 Task: Find connections with filter location Chotila with filter topic #realestatewith filter profile language Spanish with filter current company Zscaler with filter school Kaziranga University with filter industry Retail Building Materials and Garden Equipment with filter service category AssistanceAdvertising with filter keywords title Massage Therapy
Action: Mouse moved to (508, 67)
Screenshot: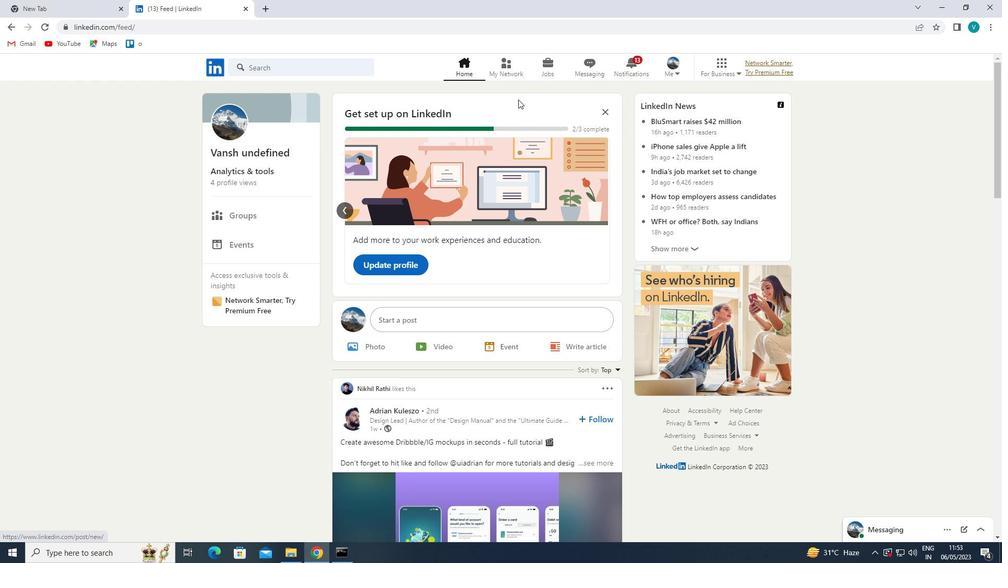 
Action: Mouse pressed left at (508, 67)
Screenshot: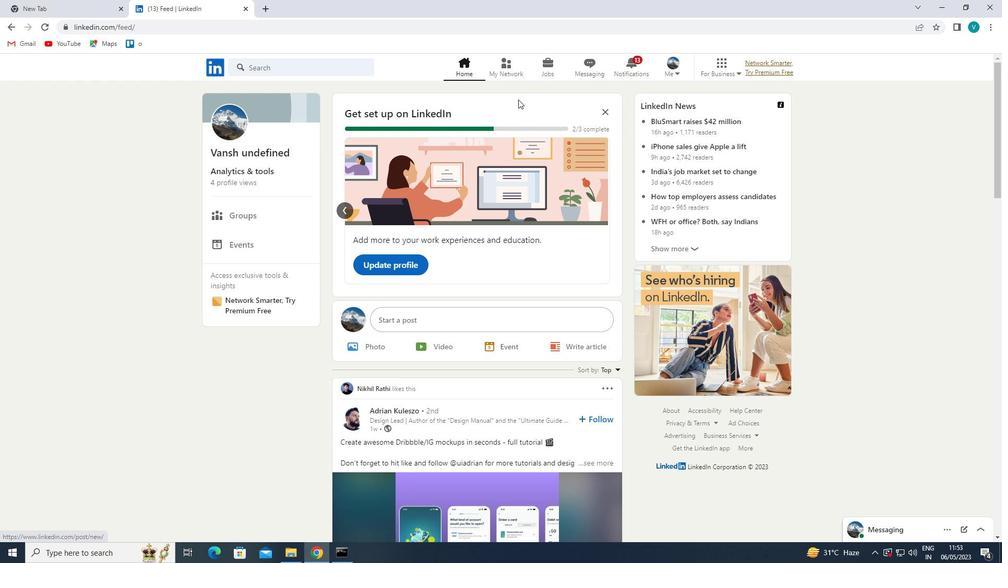 
Action: Mouse moved to (314, 115)
Screenshot: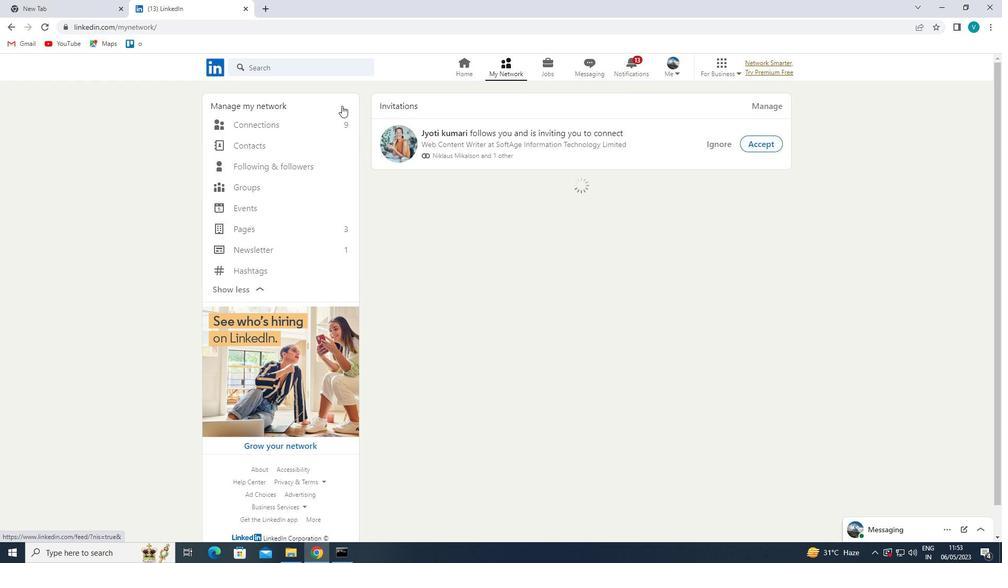 
Action: Mouse pressed left at (314, 115)
Screenshot: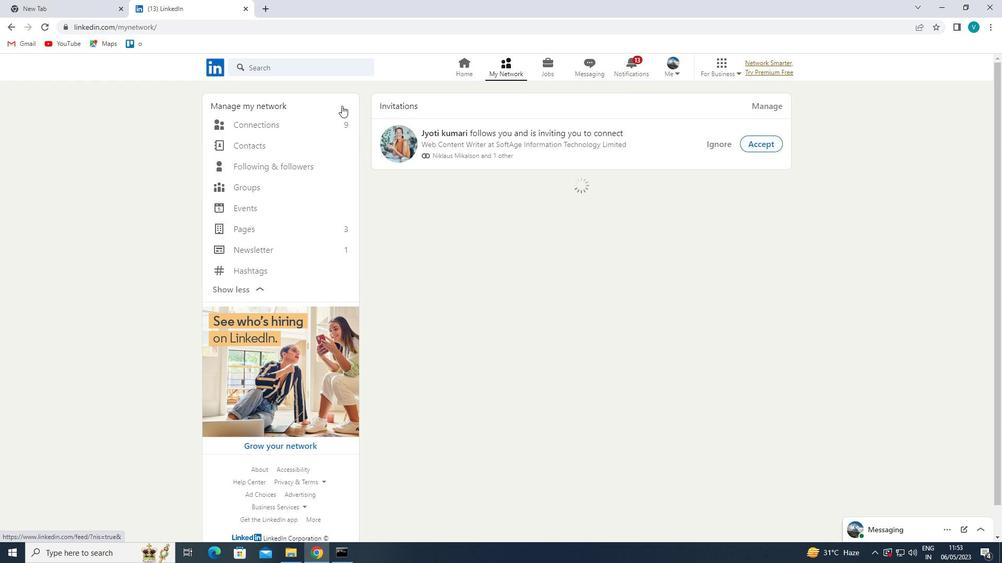 
Action: Mouse moved to (311, 117)
Screenshot: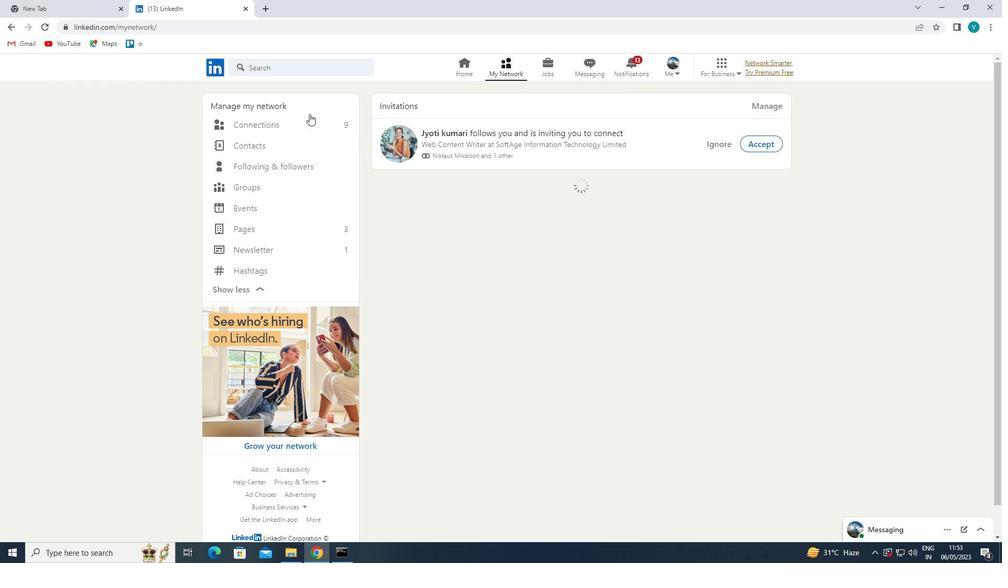 
Action: Mouse pressed left at (311, 117)
Screenshot: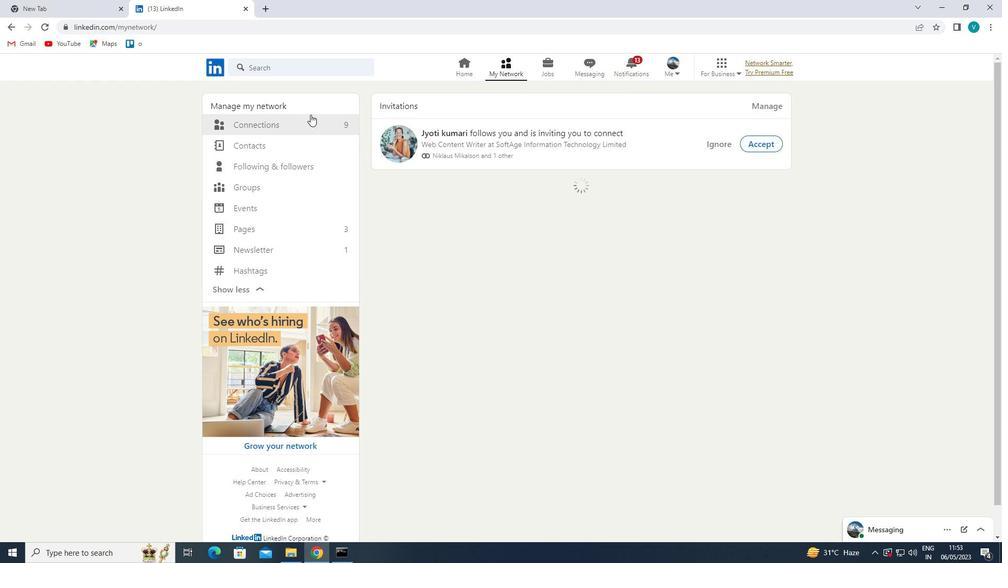 
Action: Mouse moved to (310, 119)
Screenshot: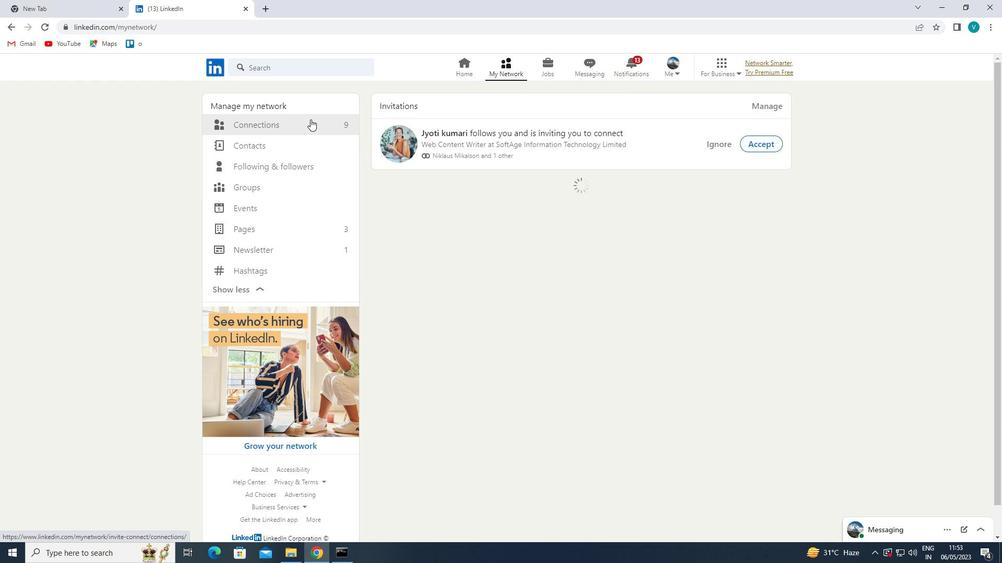 
Action: Mouse pressed left at (310, 119)
Screenshot: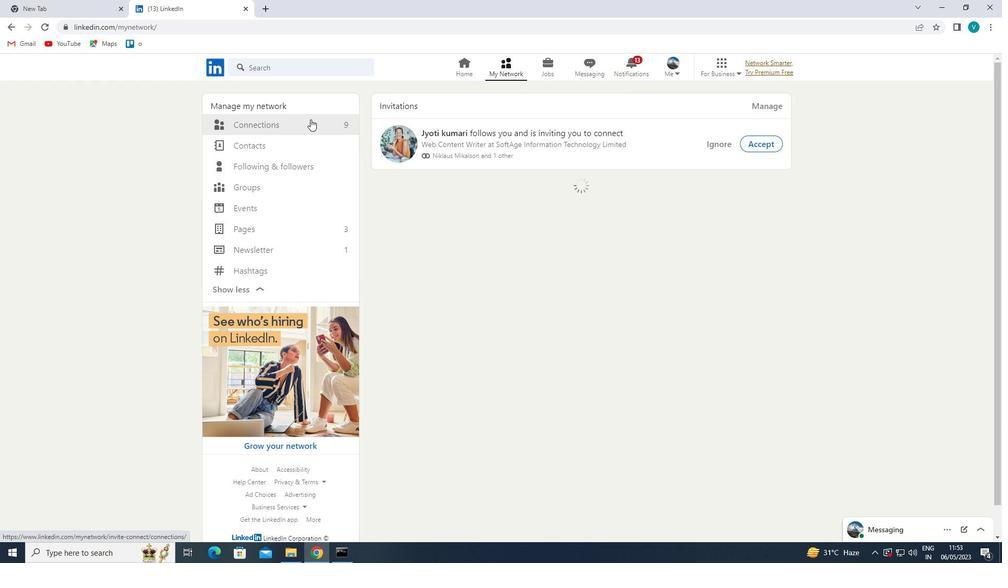 
Action: Mouse moved to (572, 127)
Screenshot: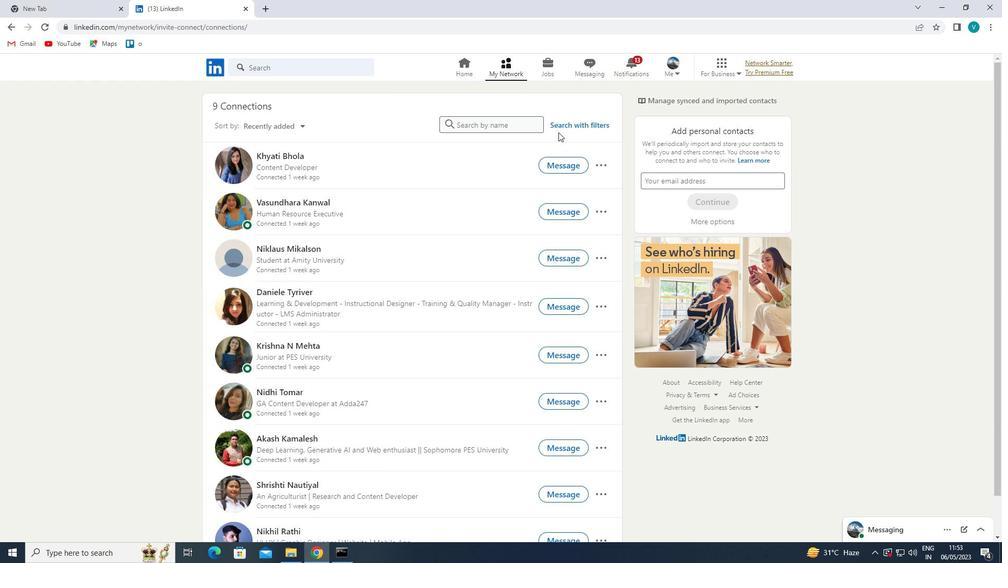 
Action: Mouse pressed left at (572, 127)
Screenshot: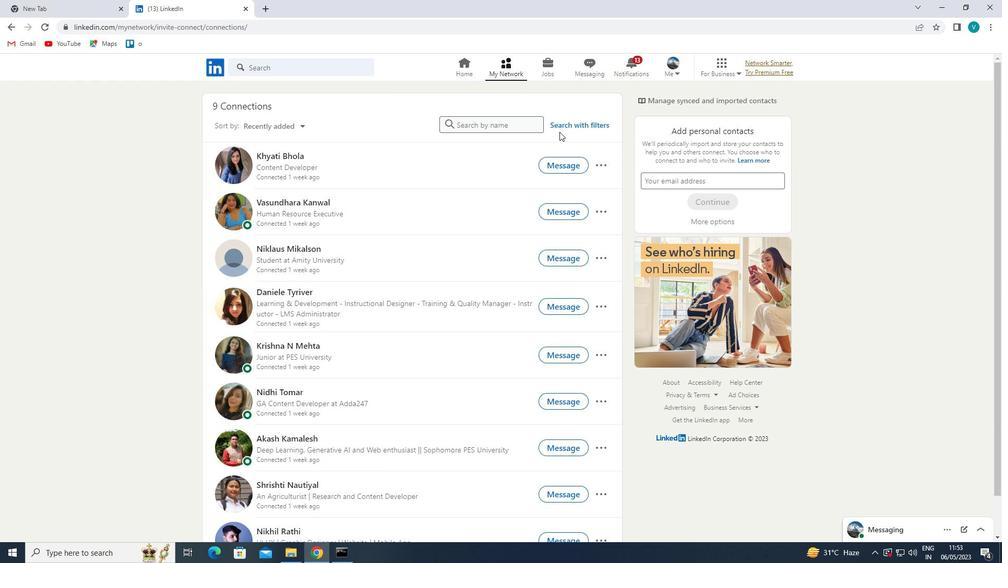 
Action: Mouse moved to (510, 97)
Screenshot: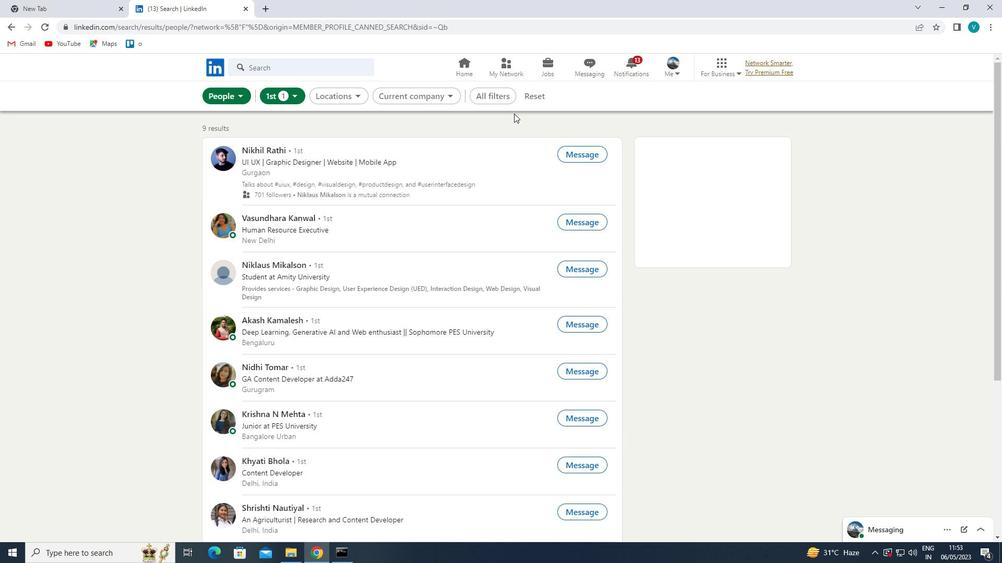 
Action: Mouse pressed left at (510, 97)
Screenshot: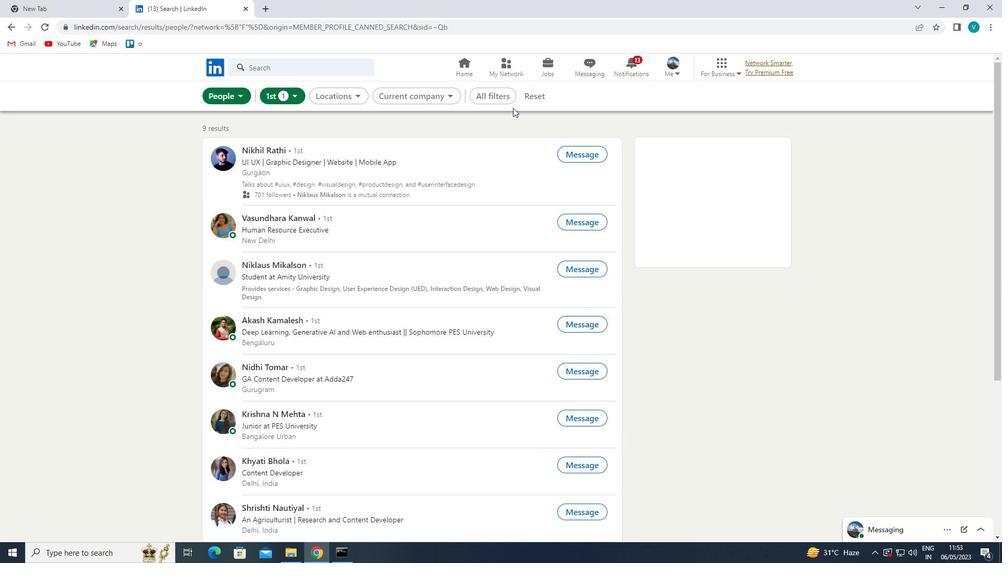 
Action: Mouse moved to (881, 239)
Screenshot: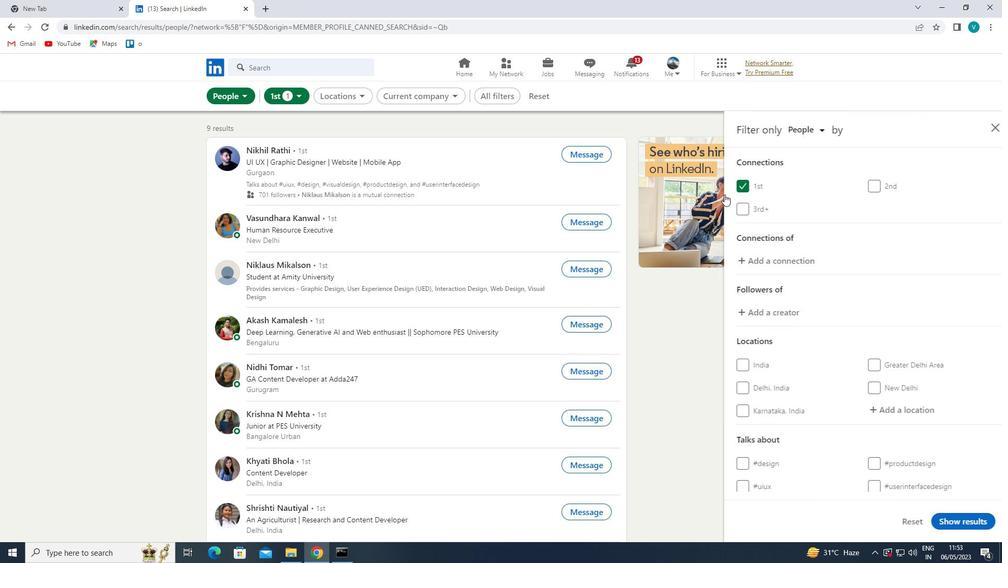 
Action: Mouse scrolled (881, 239) with delta (0, 0)
Screenshot: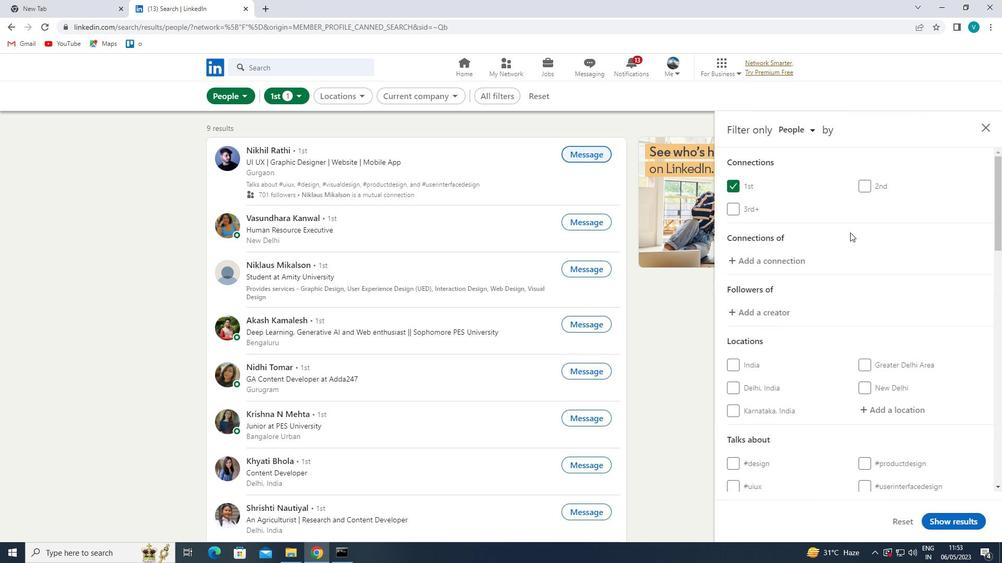 
Action: Mouse moved to (882, 240)
Screenshot: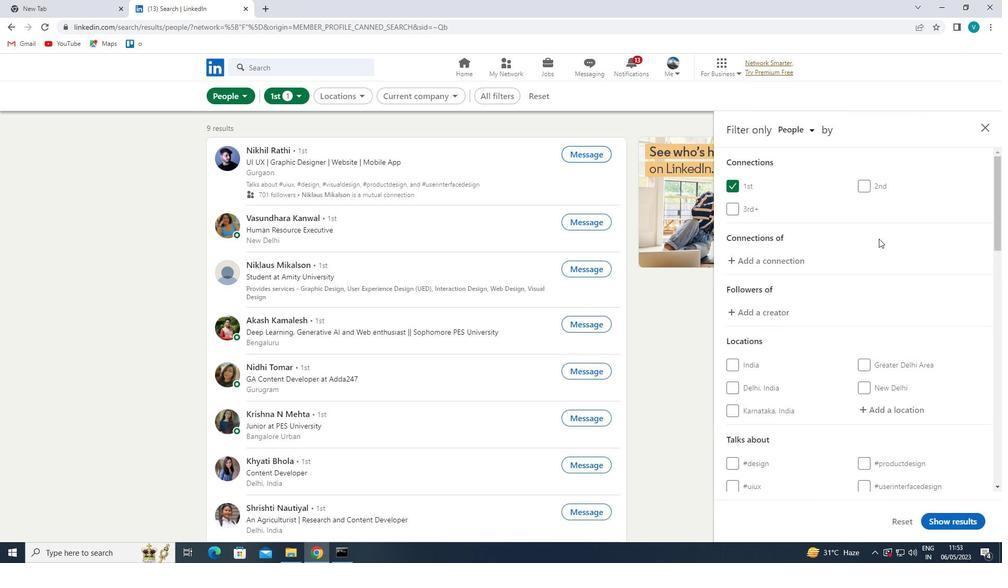 
Action: Mouse scrolled (882, 239) with delta (0, 0)
Screenshot: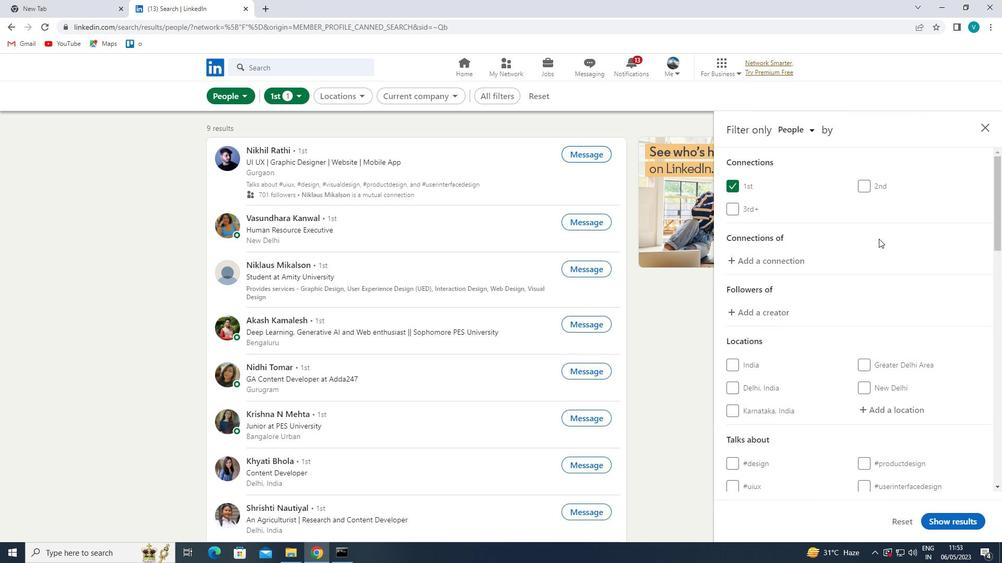 
Action: Mouse moved to (890, 303)
Screenshot: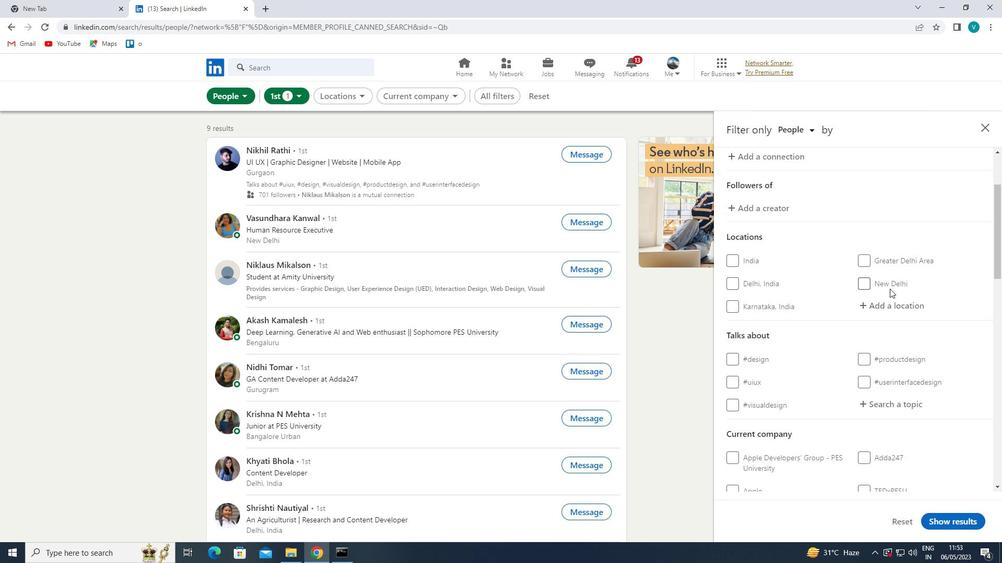 
Action: Mouse pressed left at (890, 303)
Screenshot: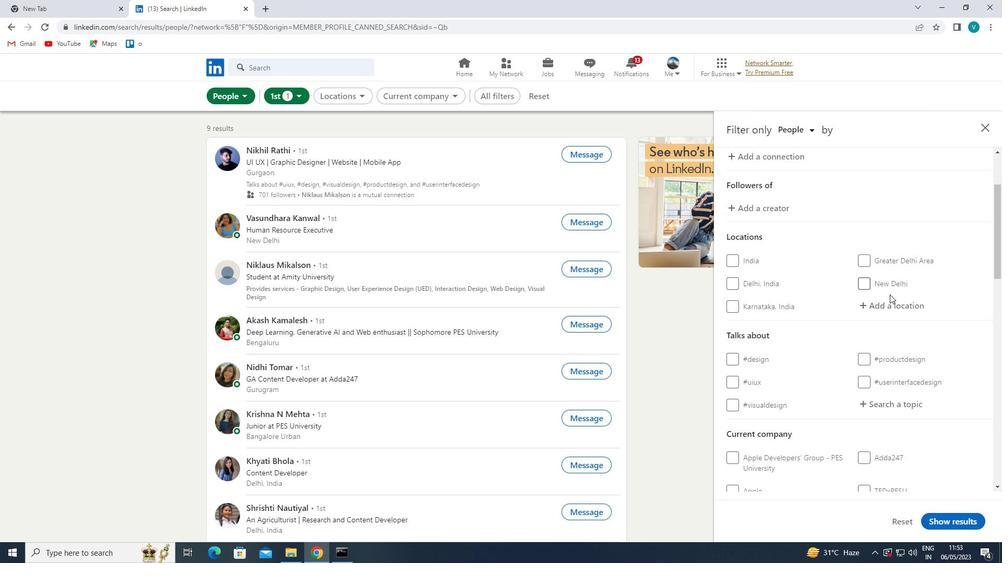 
Action: Mouse moved to (879, 298)
Screenshot: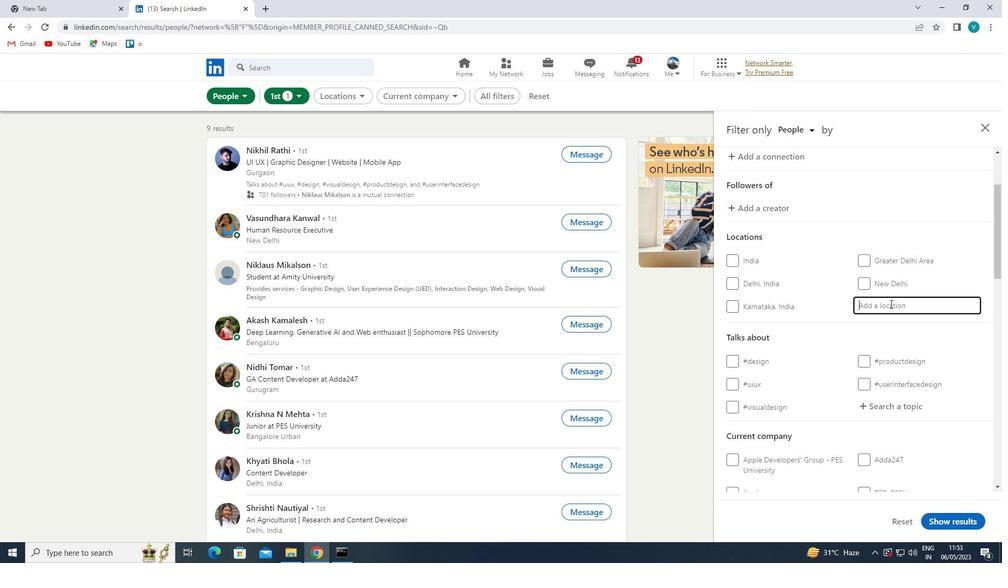 
Action: Key pressed <Key.shift>CHOTILA
Screenshot: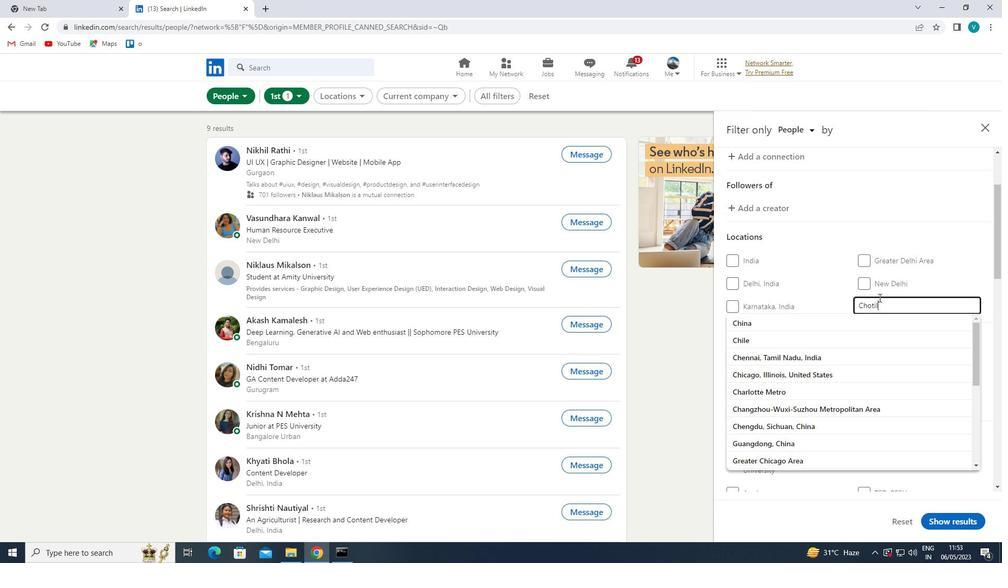 
Action: Mouse moved to (832, 322)
Screenshot: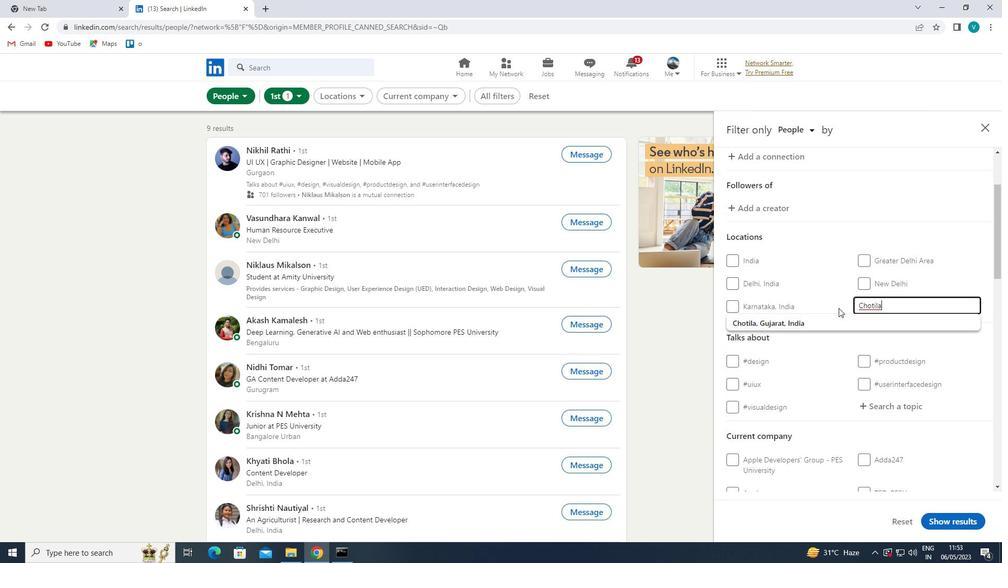 
Action: Mouse pressed left at (832, 322)
Screenshot: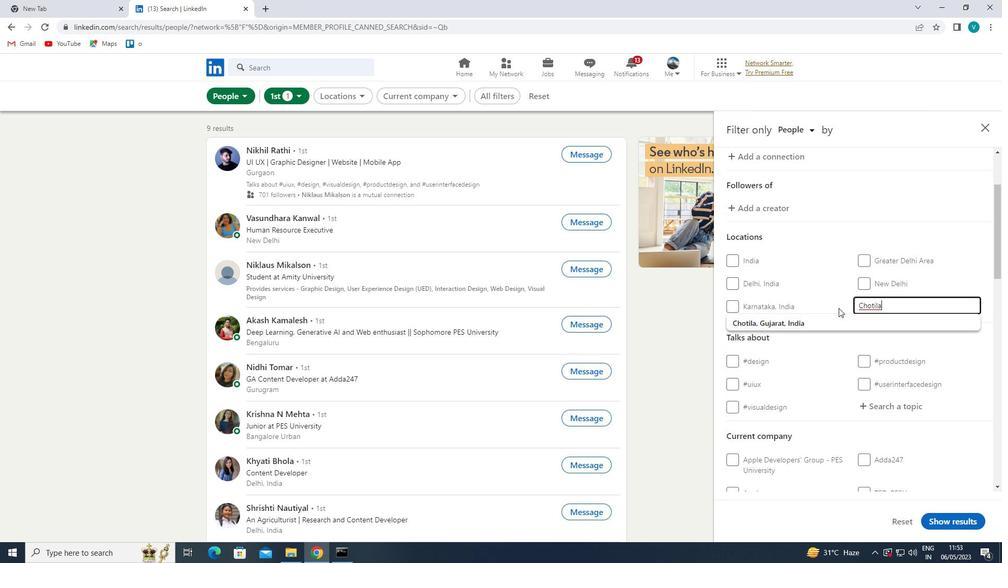 
Action: Mouse moved to (838, 329)
Screenshot: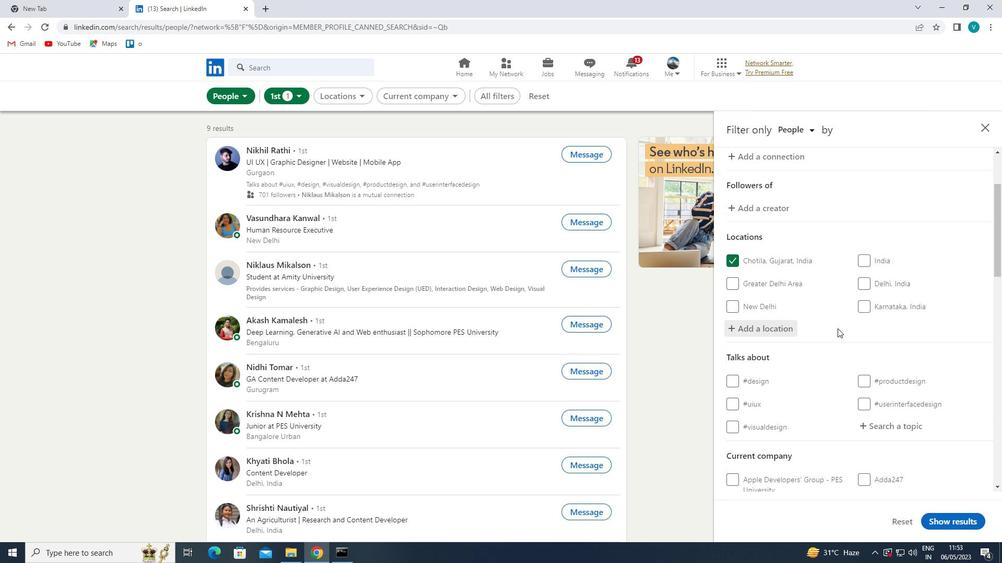 
Action: Mouse scrolled (838, 328) with delta (0, 0)
Screenshot: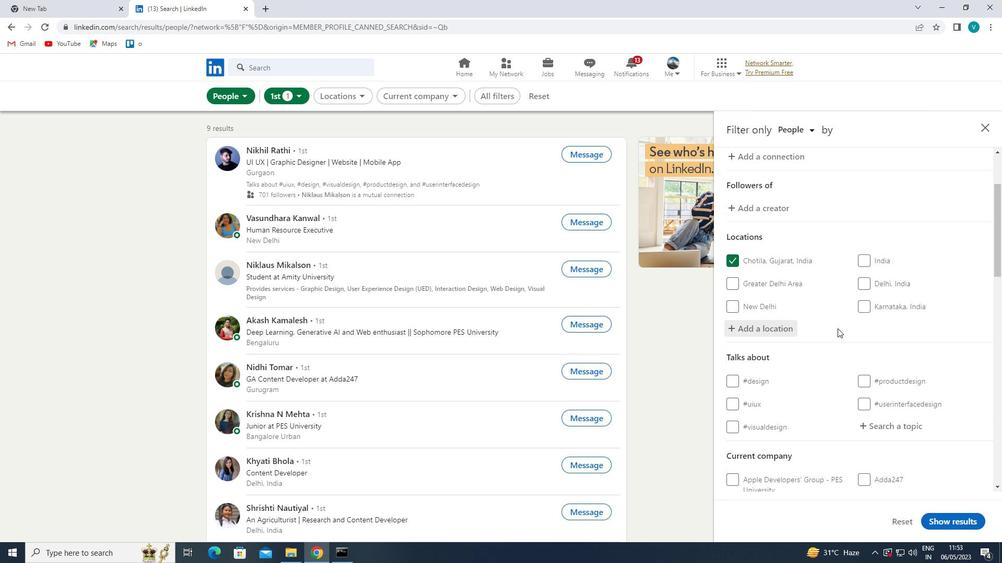 
Action: Mouse moved to (838, 329)
Screenshot: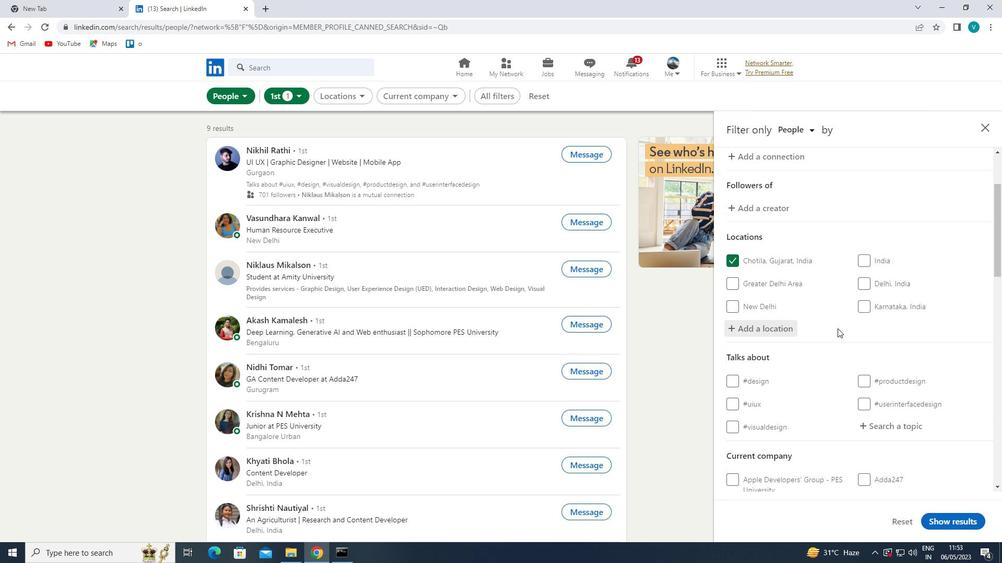 
Action: Mouse scrolled (838, 328) with delta (0, 0)
Screenshot: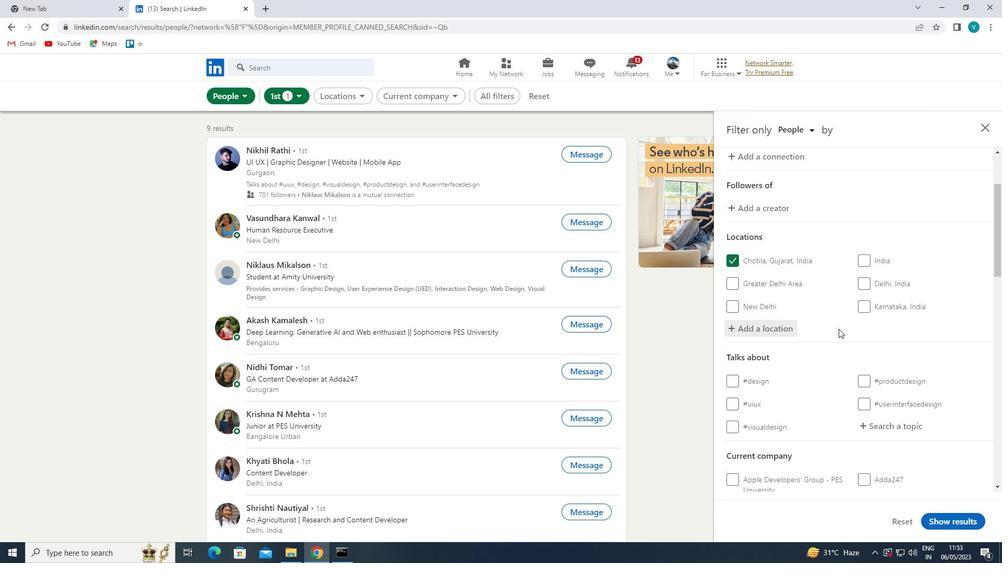 
Action: Mouse moved to (894, 328)
Screenshot: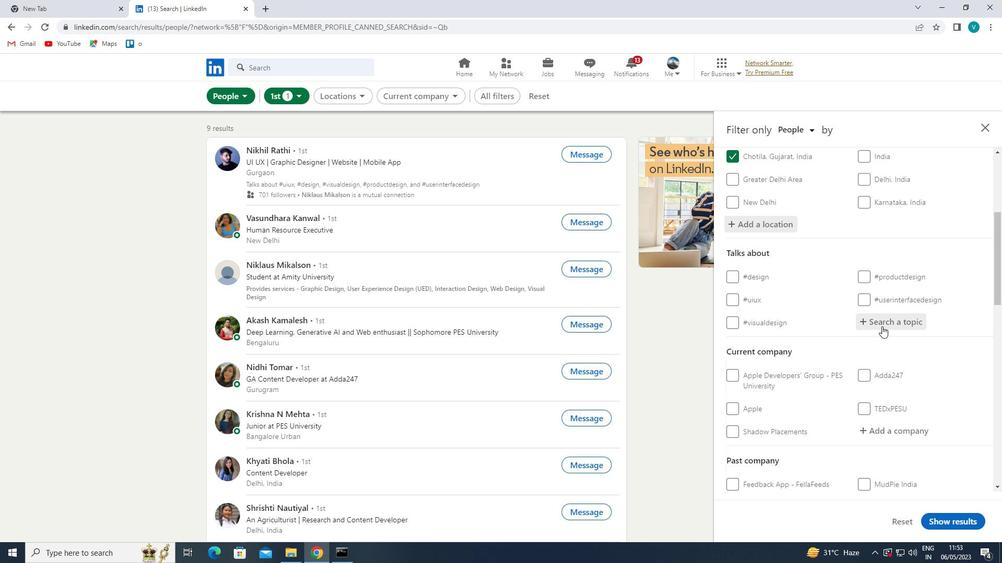 
Action: Mouse pressed left at (894, 328)
Screenshot: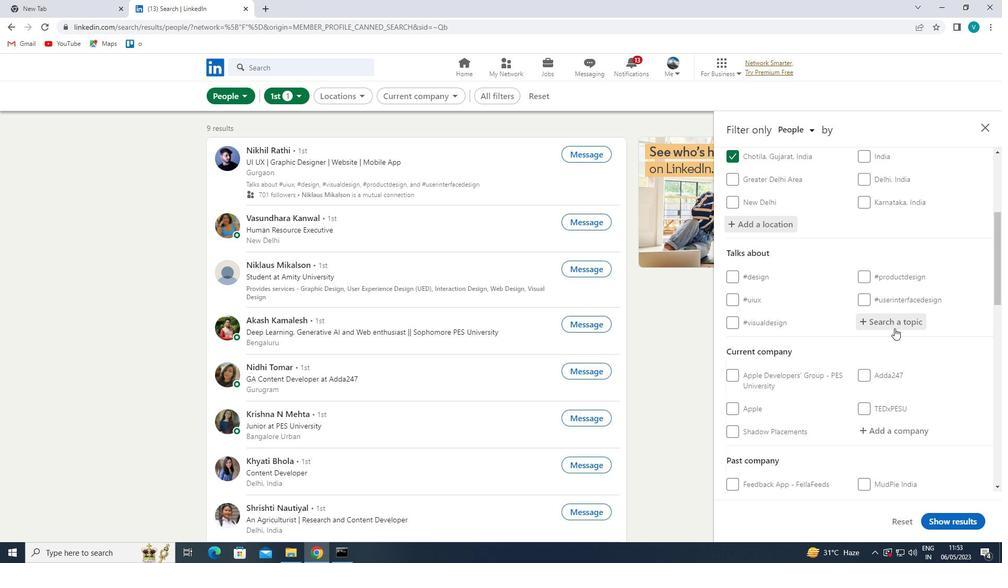 
Action: Mouse moved to (903, 333)
Screenshot: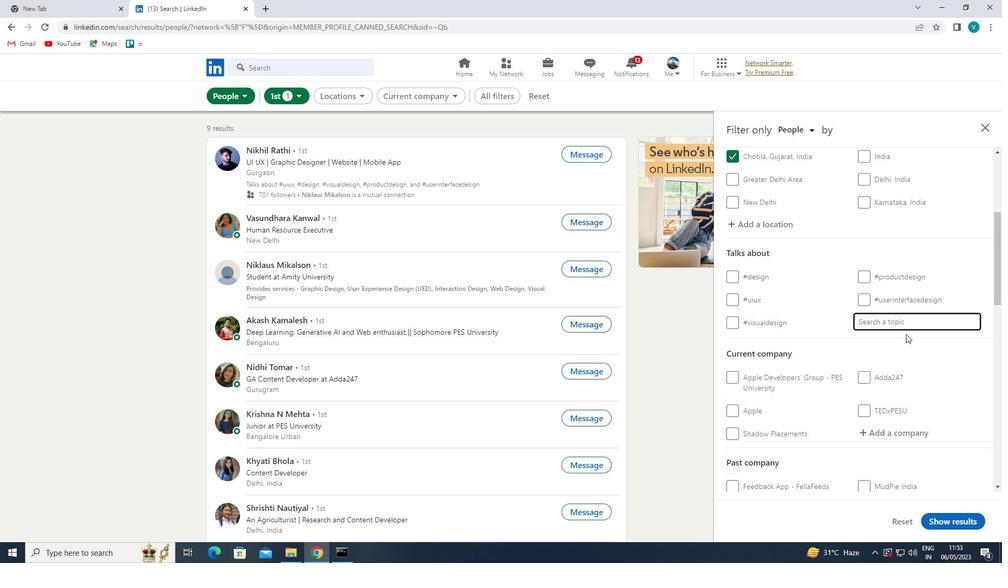 
Action: Key pressed REALESTATE
Screenshot: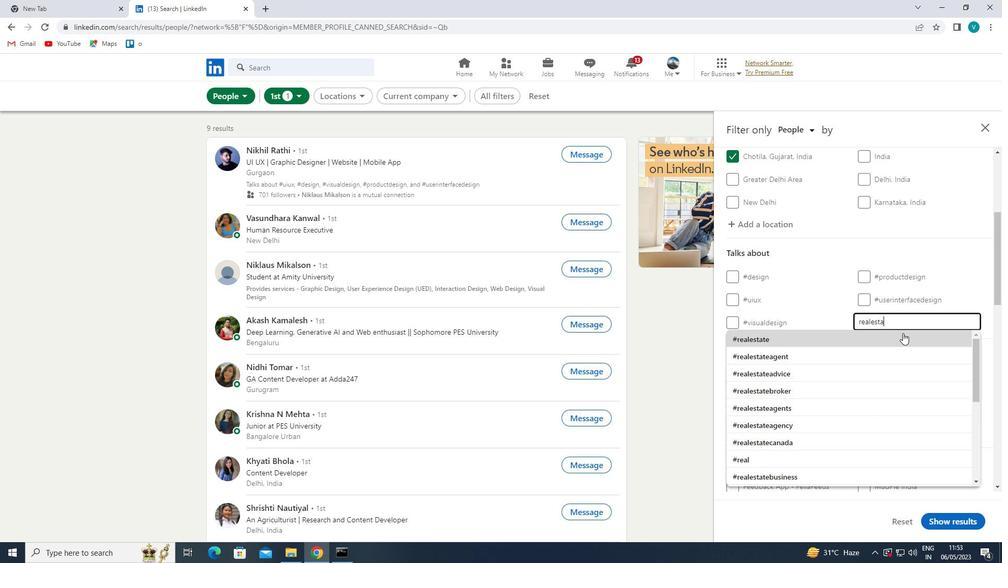 
Action: Mouse moved to (837, 339)
Screenshot: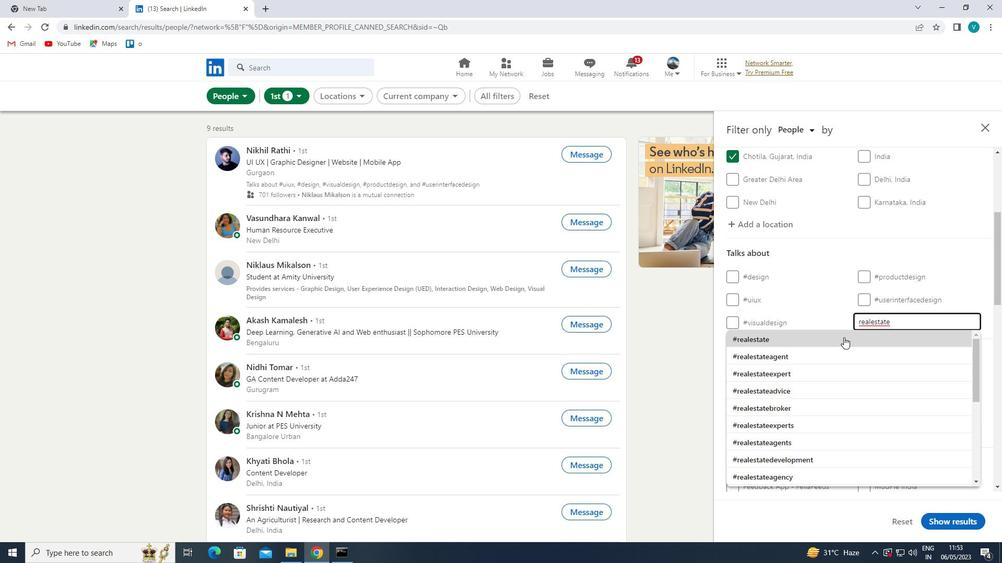 
Action: Mouse pressed left at (837, 339)
Screenshot: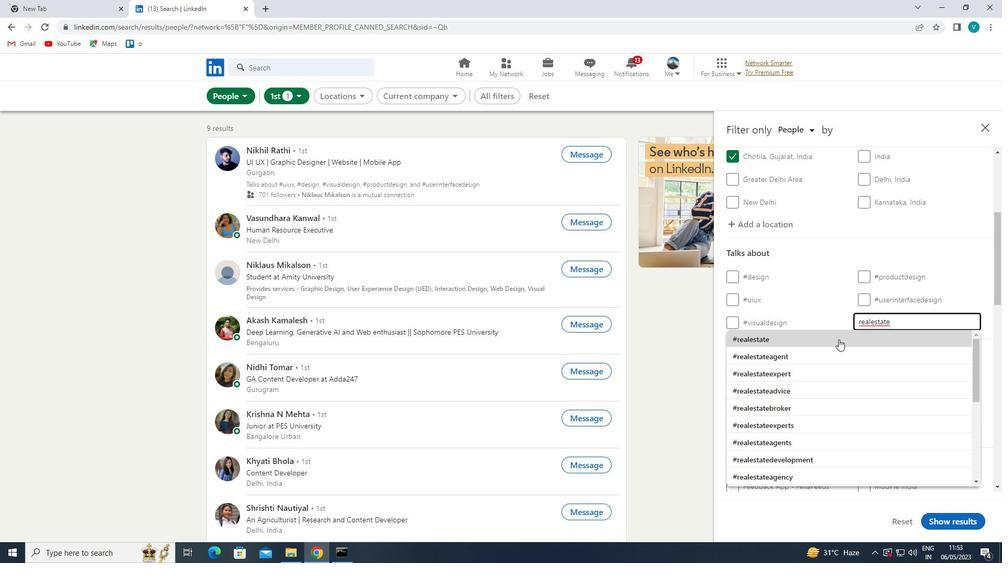 
Action: Mouse moved to (838, 341)
Screenshot: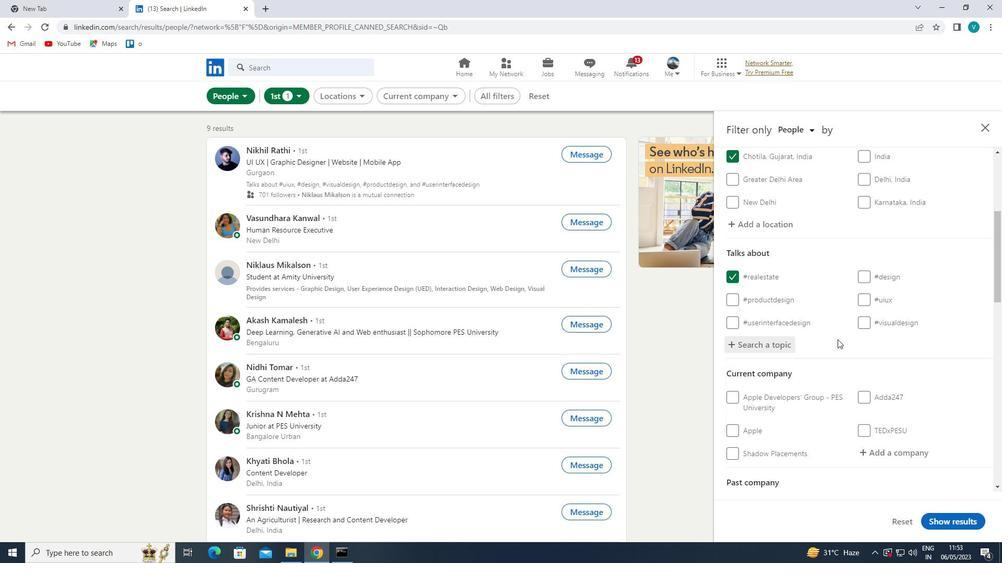 
Action: Mouse scrolled (838, 340) with delta (0, 0)
Screenshot: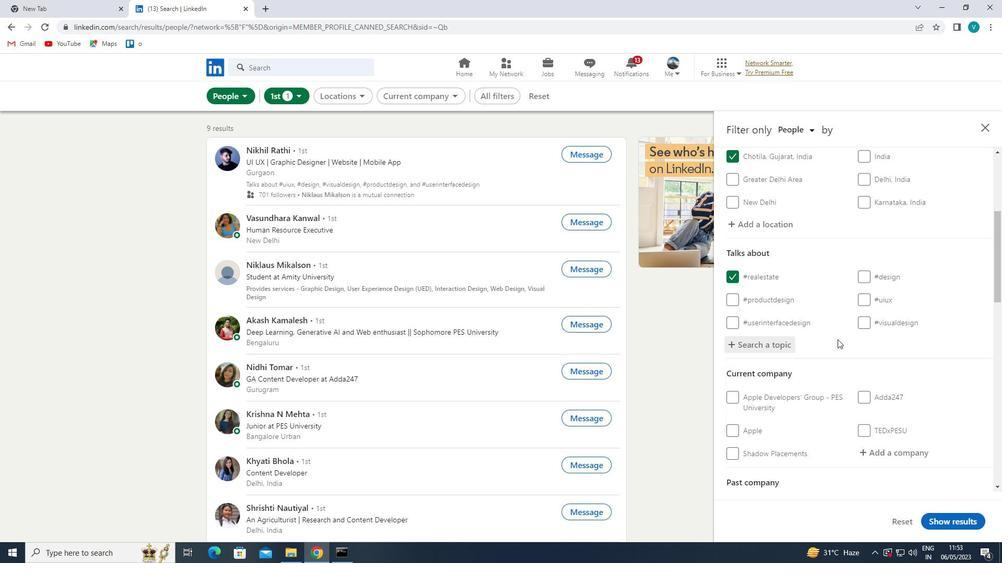
Action: Mouse moved to (840, 343)
Screenshot: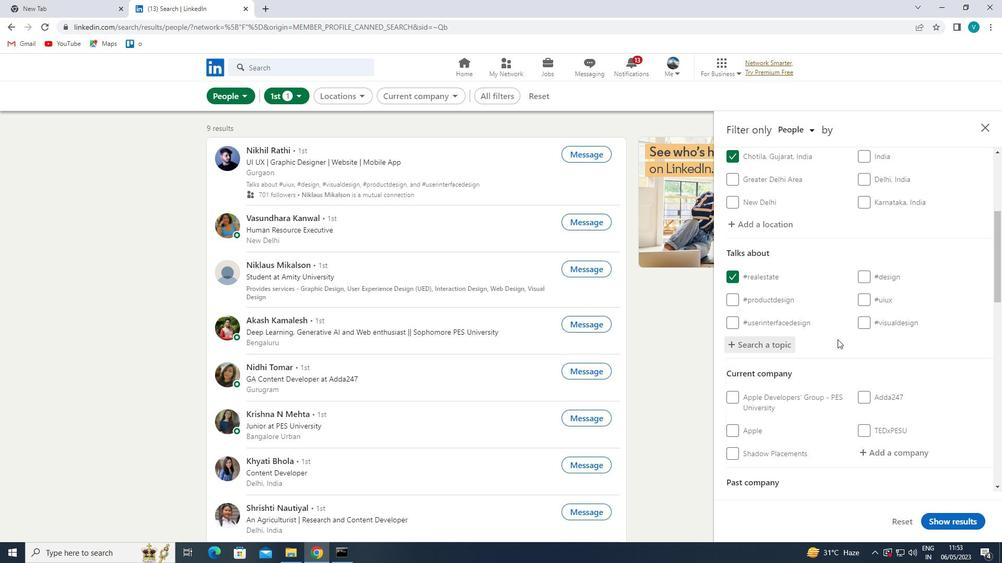 
Action: Mouse scrolled (840, 342) with delta (0, 0)
Screenshot: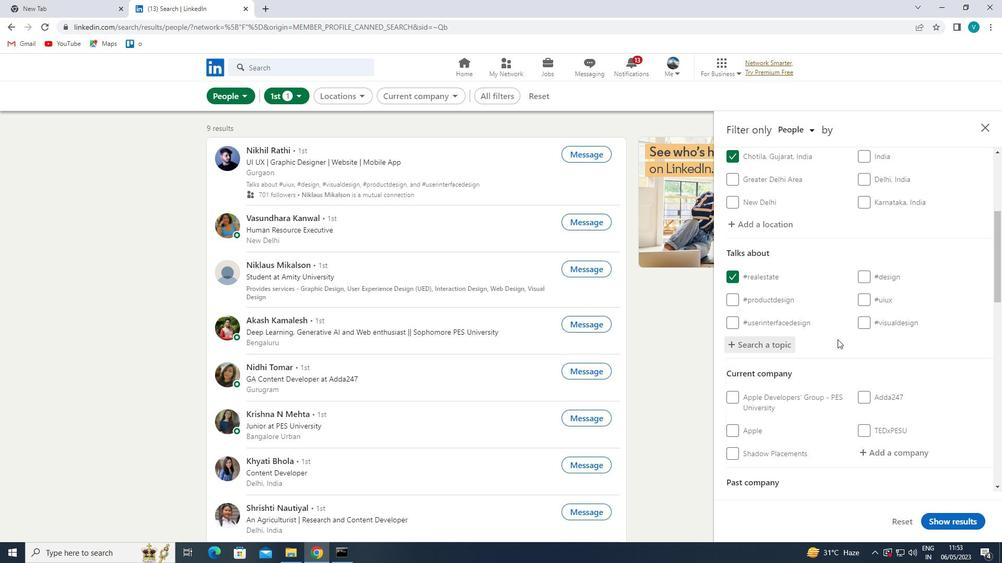 
Action: Mouse moved to (889, 352)
Screenshot: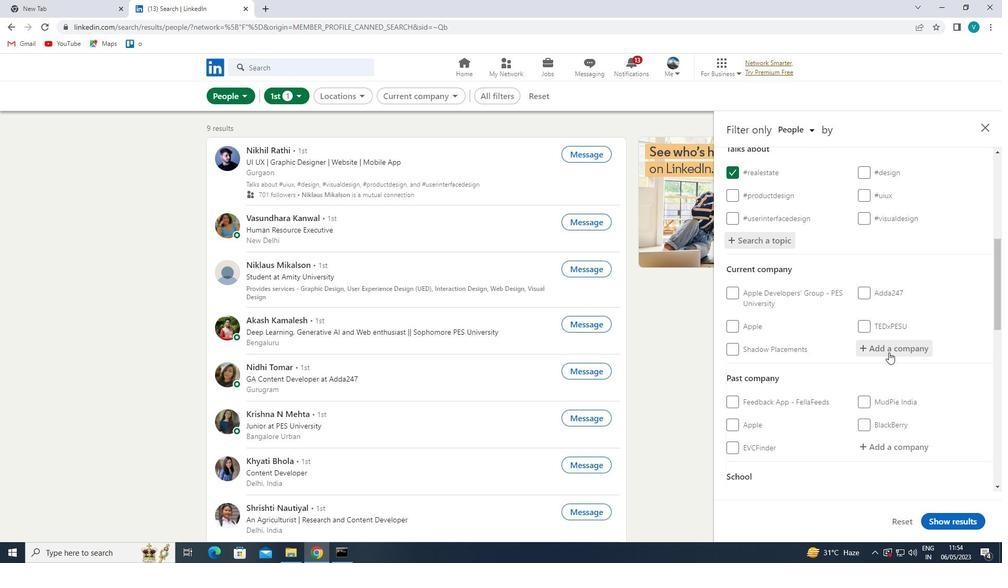 
Action: Mouse pressed left at (889, 352)
Screenshot: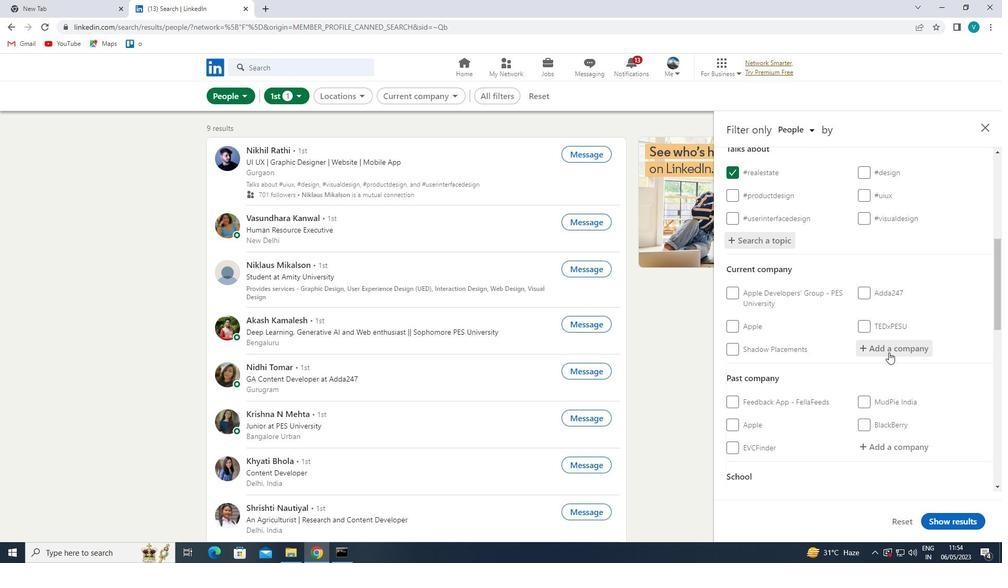 
Action: Key pressed <Key.shift>
Screenshot: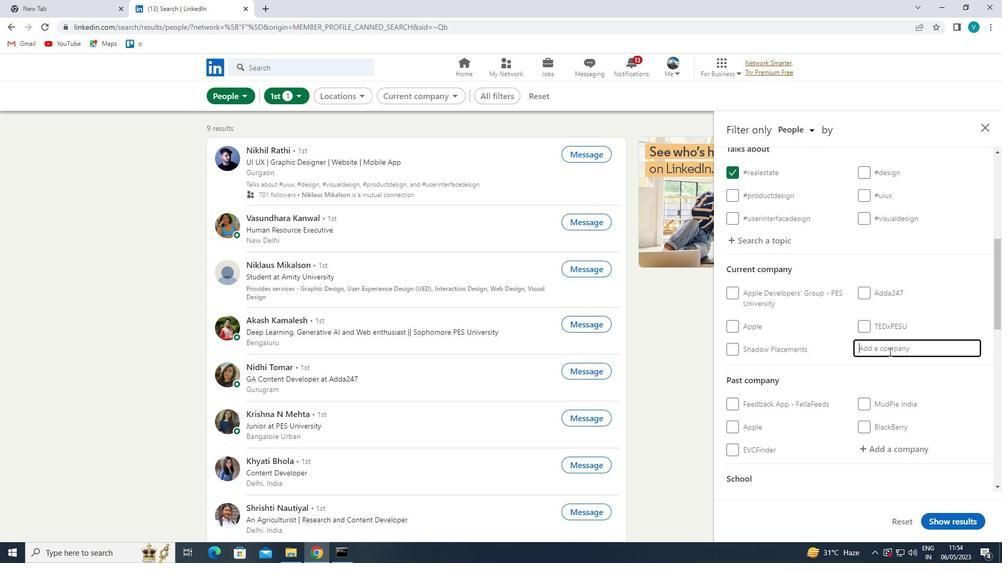 
Action: Mouse moved to (889, 352)
Screenshot: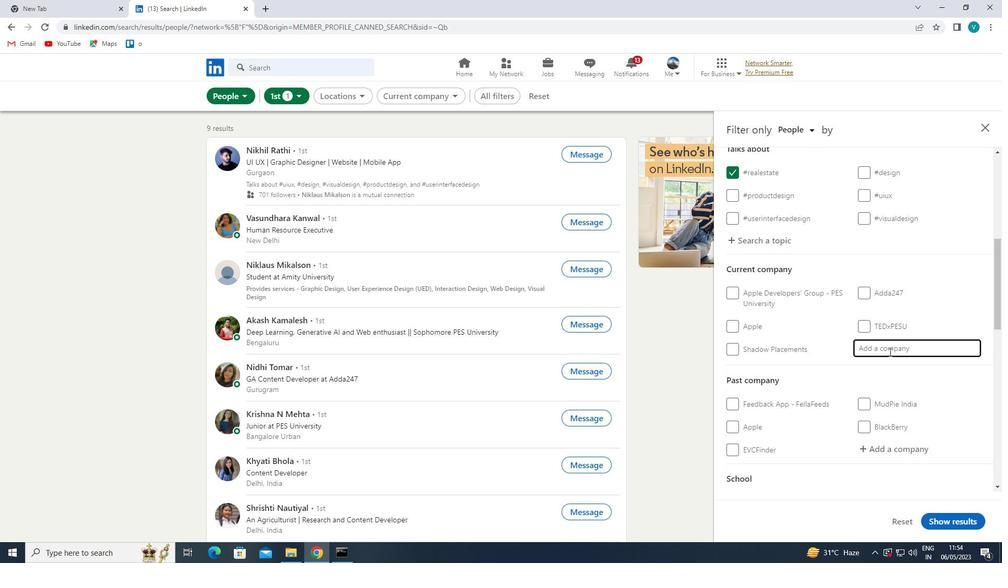 
Action: Key pressed Z
Screenshot: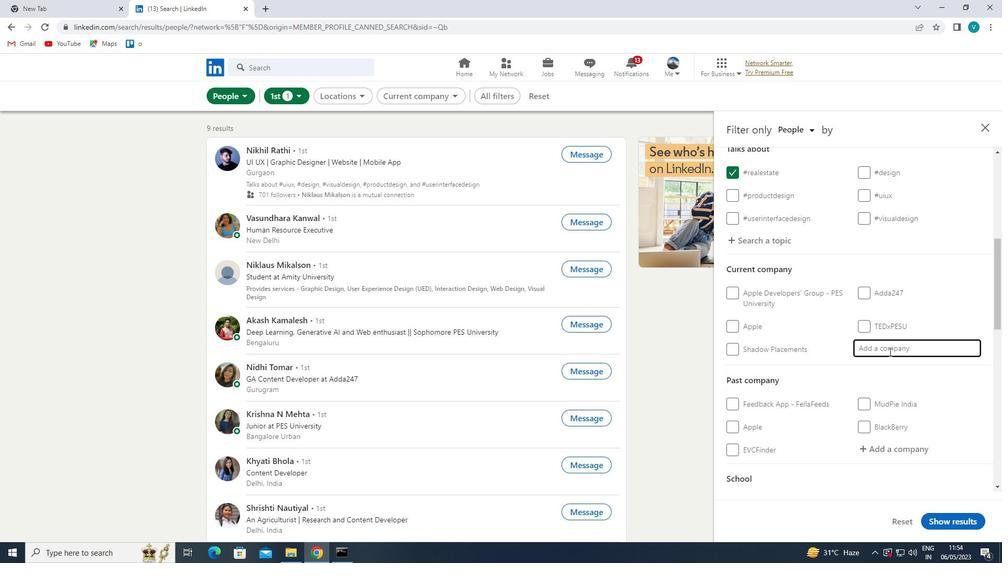
Action: Mouse moved to (888, 352)
Screenshot: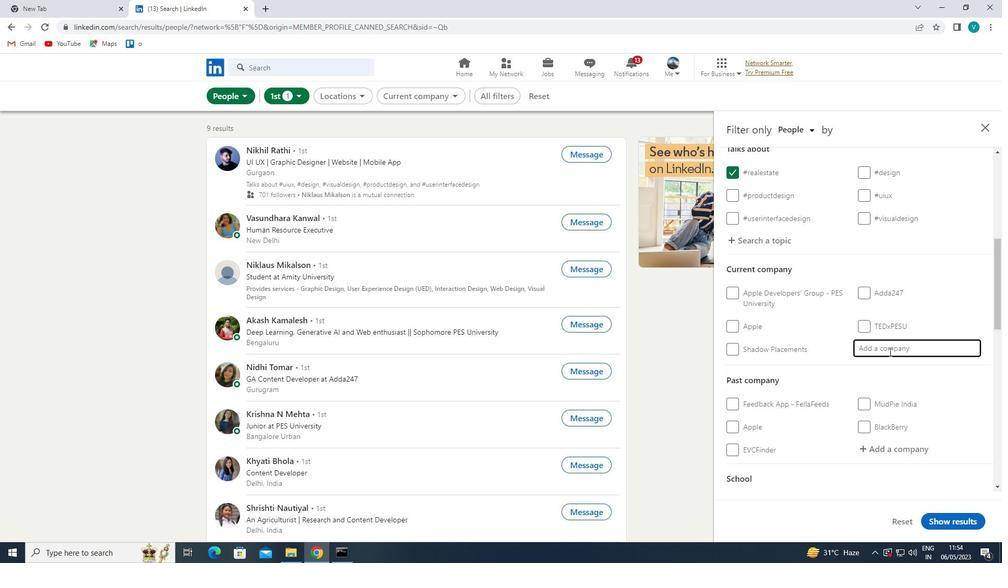 
Action: Key pressed SCALER
Screenshot: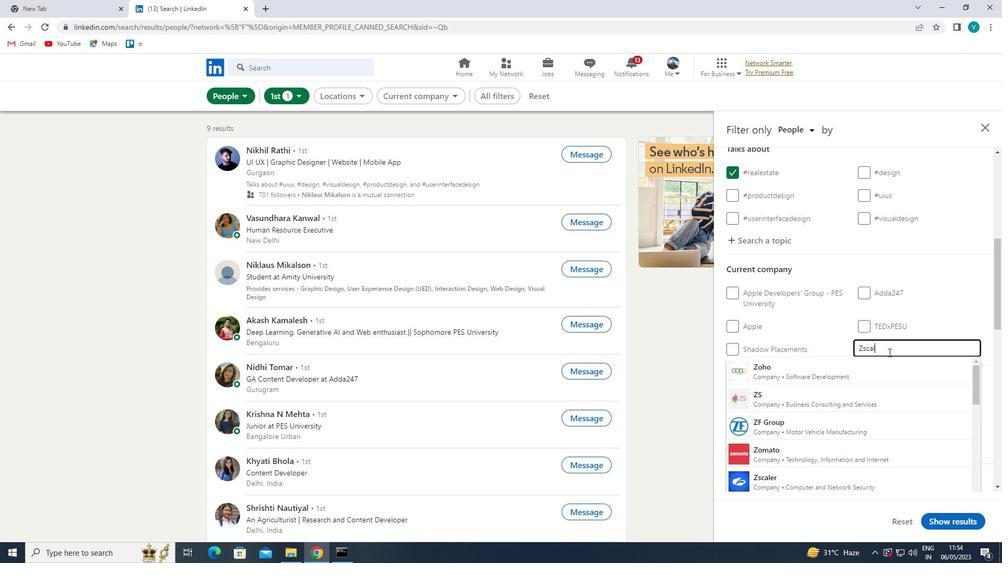 
Action: Mouse moved to (870, 366)
Screenshot: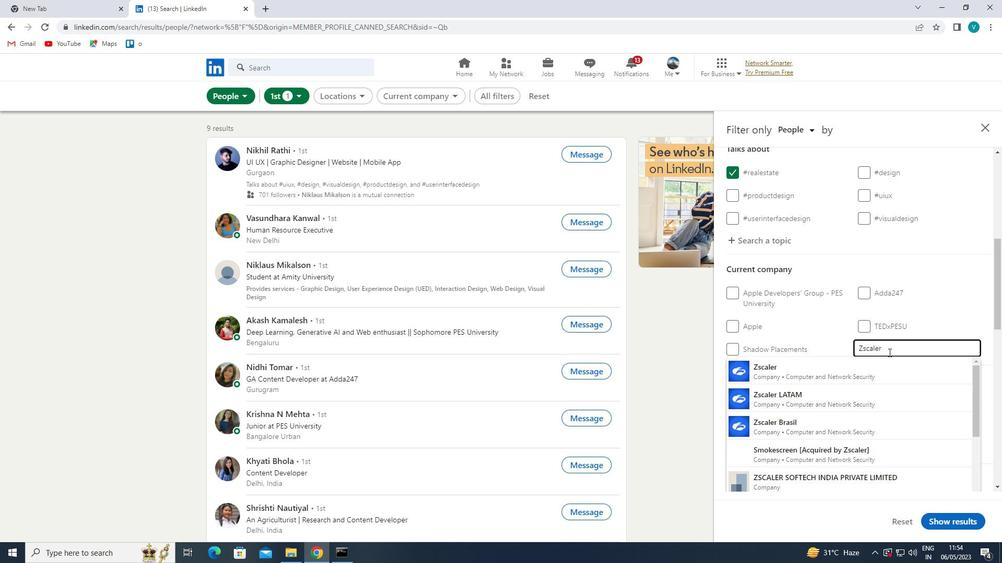 
Action: Mouse pressed left at (870, 366)
Screenshot: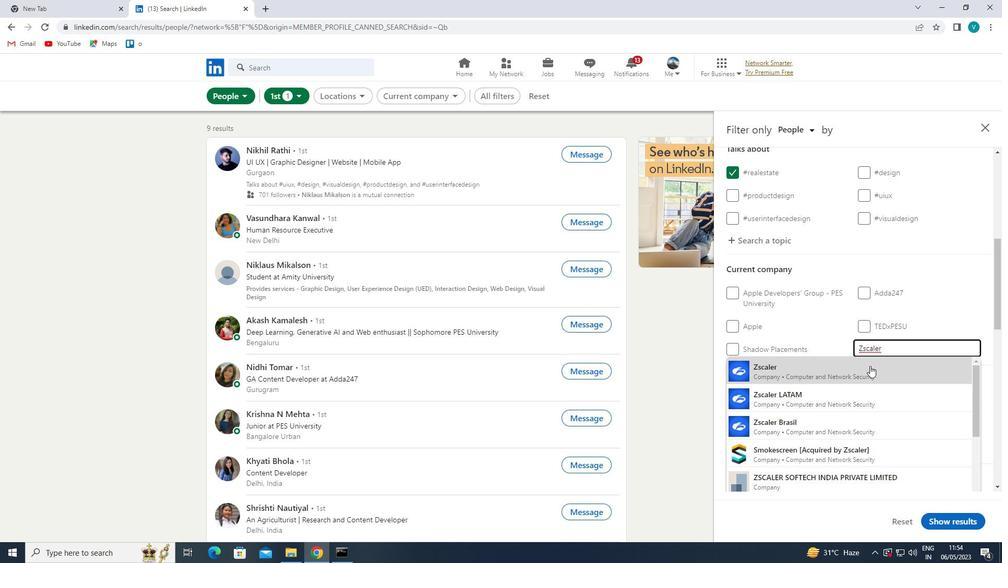 
Action: Mouse scrolled (870, 365) with delta (0, 0)
Screenshot: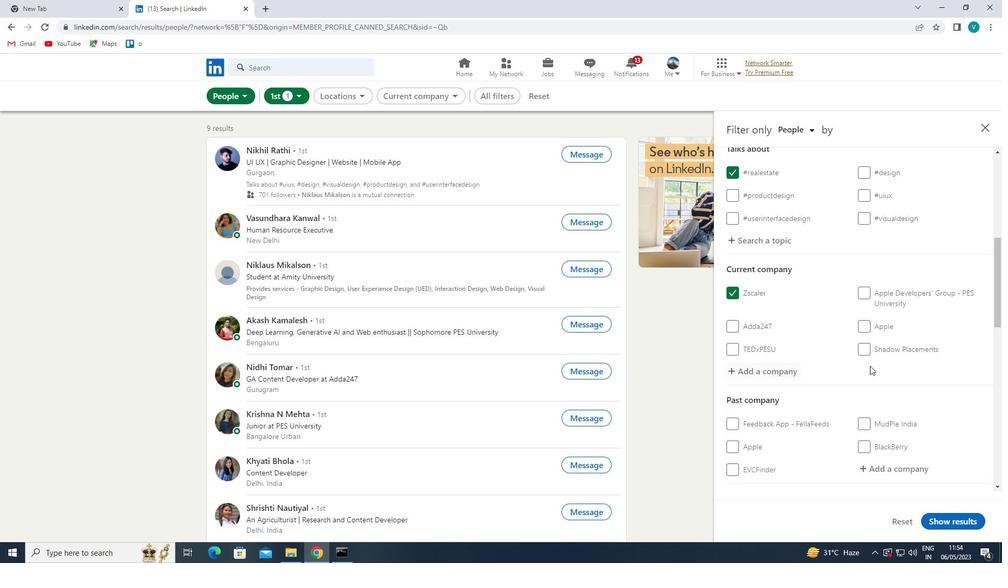 
Action: Mouse scrolled (870, 365) with delta (0, 0)
Screenshot: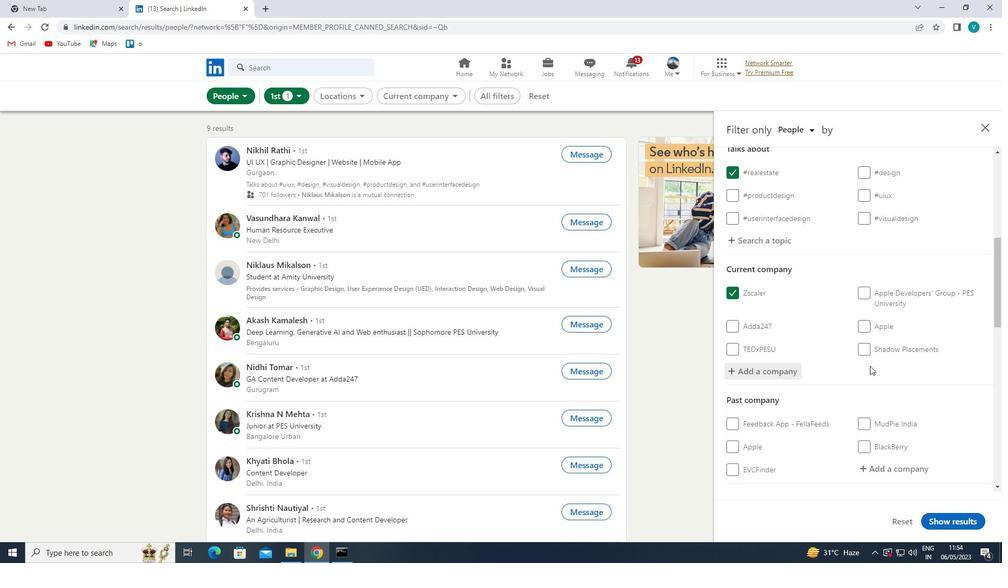 
Action: Mouse scrolled (870, 365) with delta (0, 0)
Screenshot: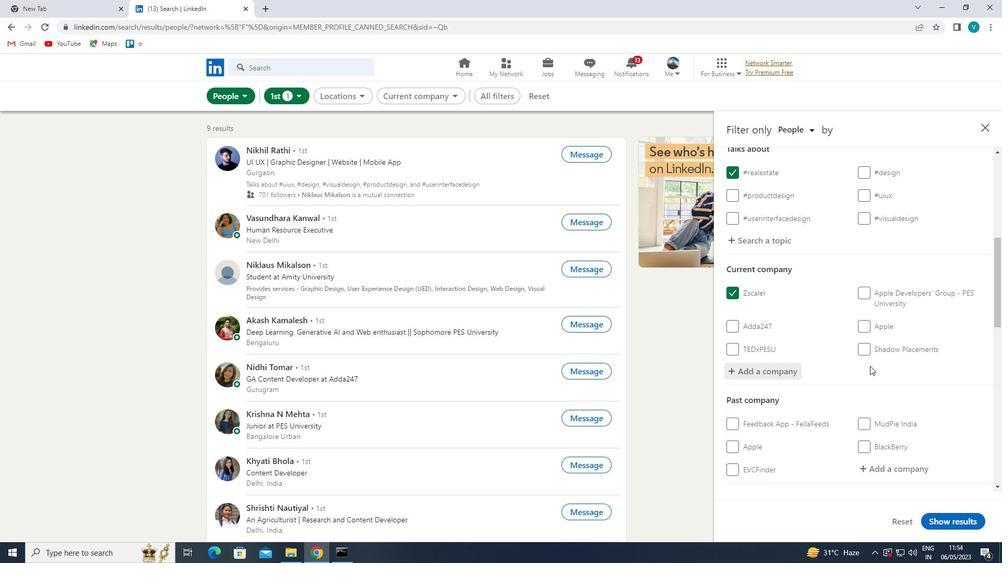 
Action: Mouse scrolled (870, 365) with delta (0, 0)
Screenshot: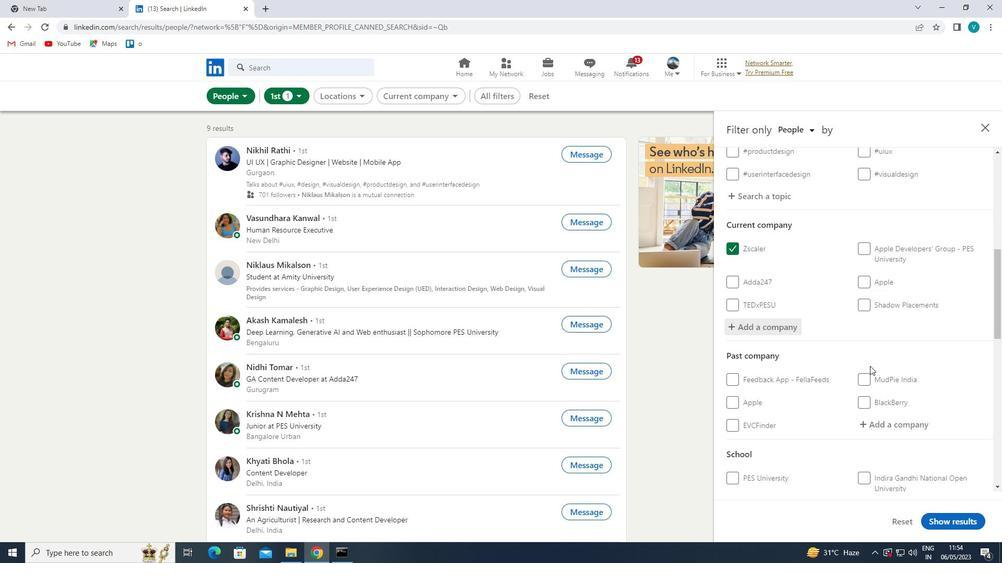
Action: Mouse scrolled (870, 365) with delta (0, 0)
Screenshot: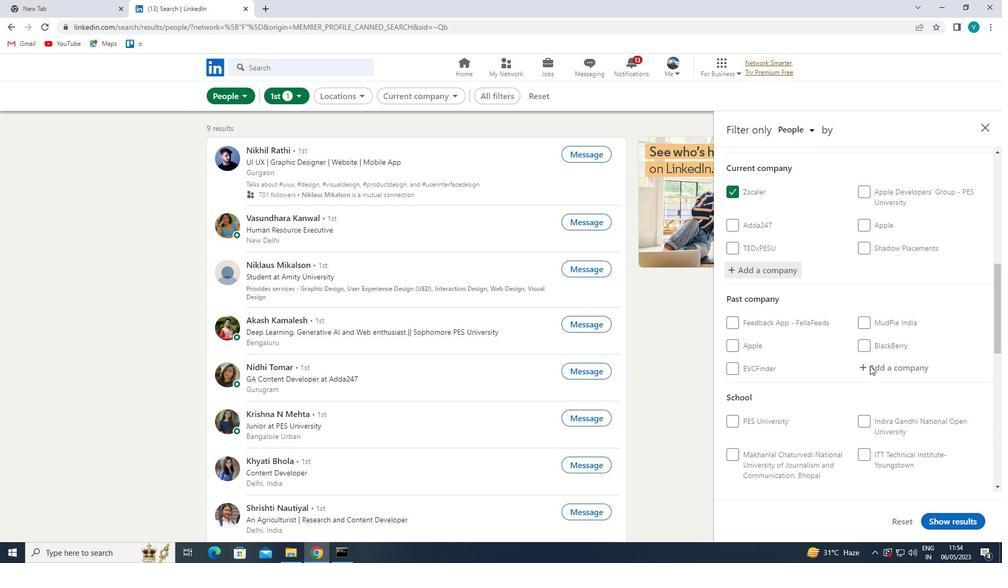 
Action: Mouse moved to (891, 338)
Screenshot: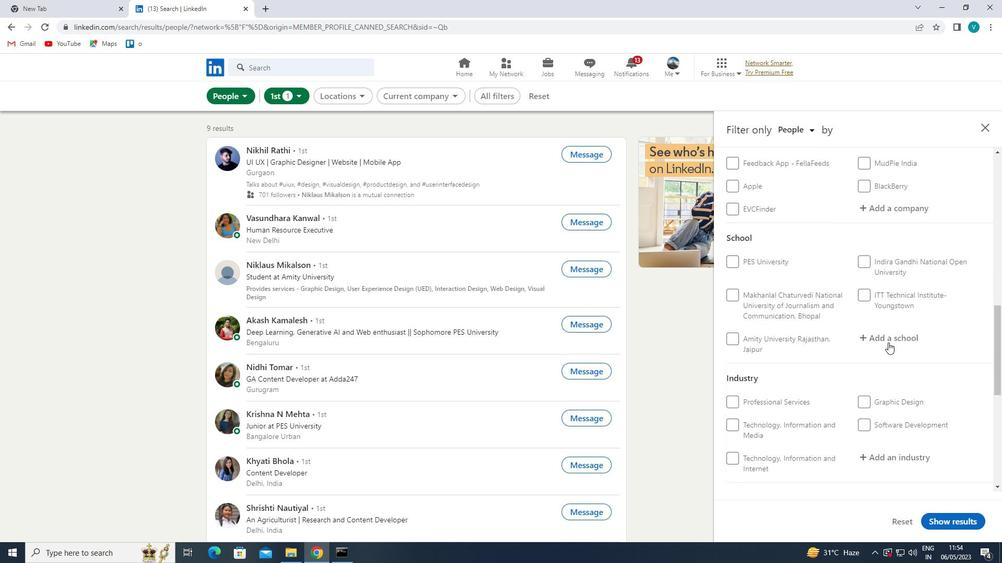 
Action: Mouse pressed left at (891, 338)
Screenshot: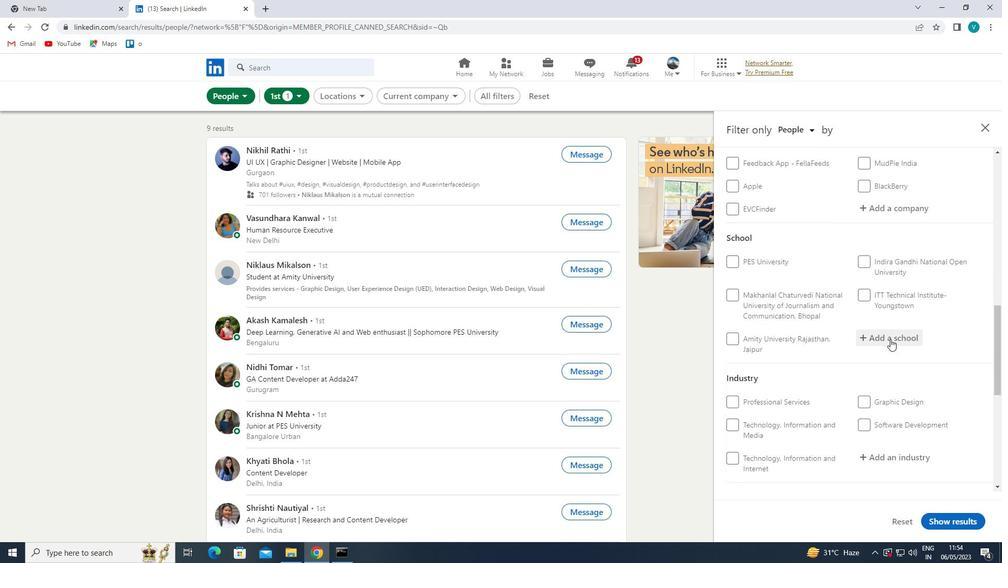 
Action: Key pressed <Key.shift>KAZIRAN
Screenshot: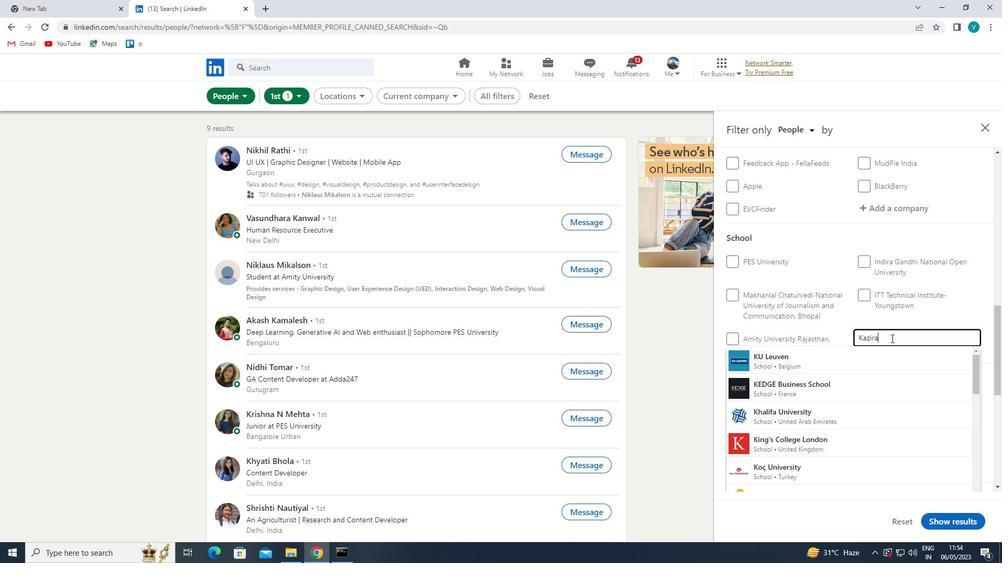 
Action: Mouse moved to (869, 360)
Screenshot: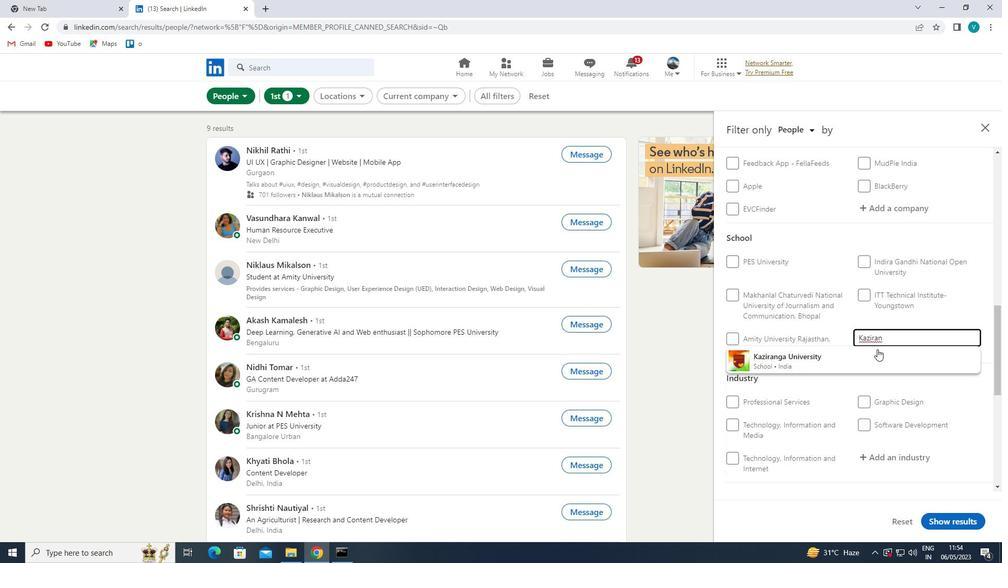 
Action: Mouse pressed left at (869, 360)
Screenshot: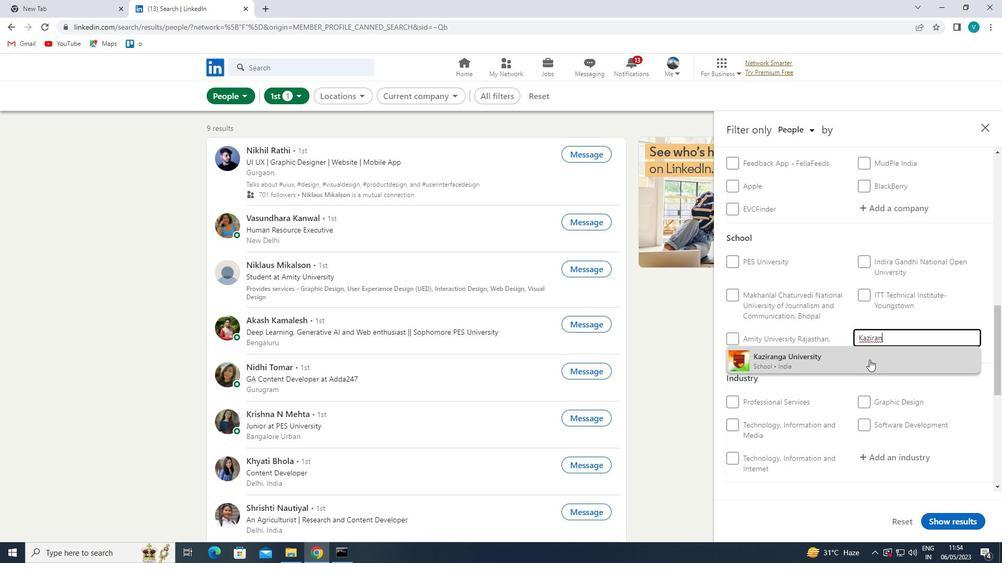 
Action: Mouse scrolled (869, 359) with delta (0, 0)
Screenshot: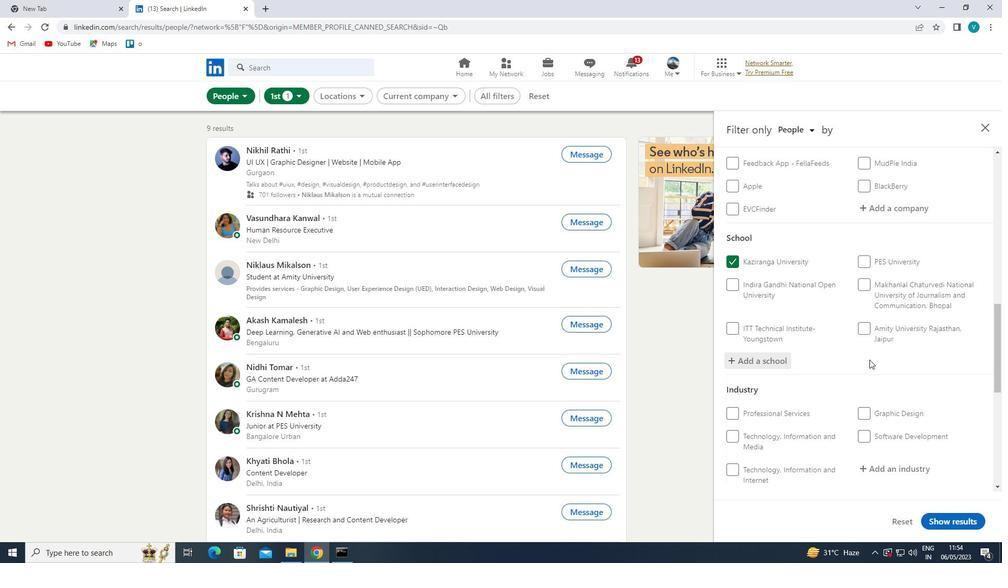 
Action: Mouse scrolled (869, 359) with delta (0, 0)
Screenshot: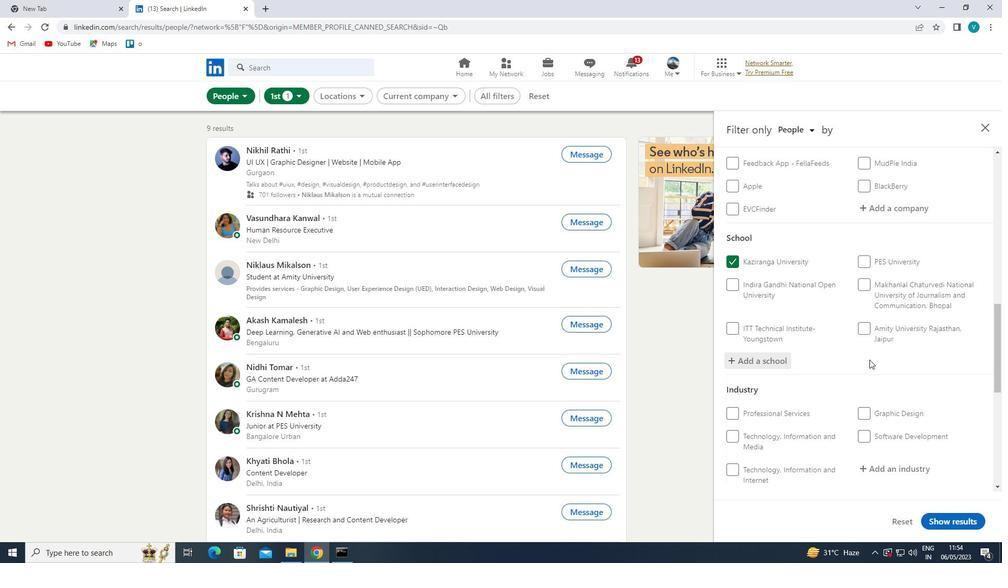 
Action: Mouse moved to (878, 360)
Screenshot: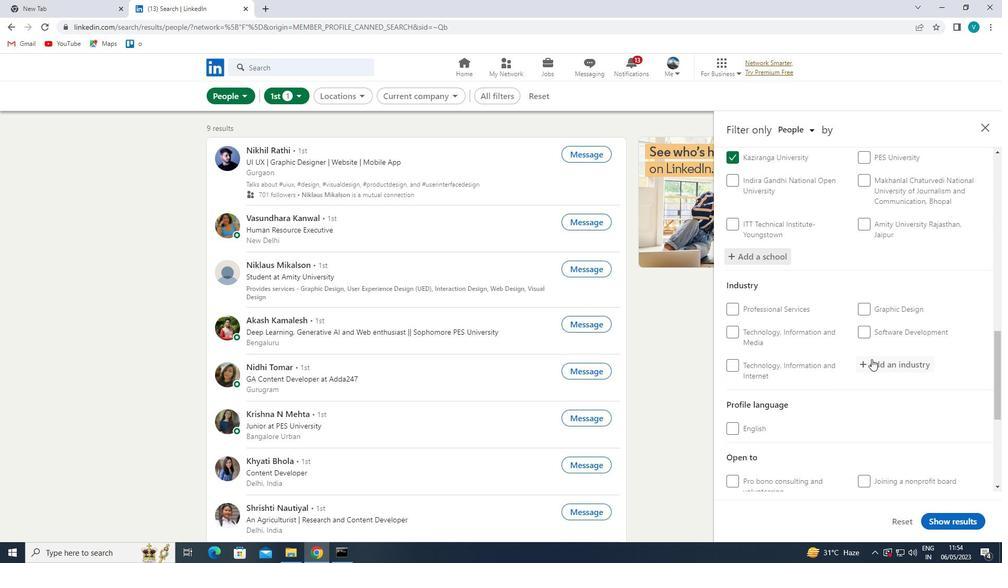 
Action: Mouse pressed left at (878, 360)
Screenshot: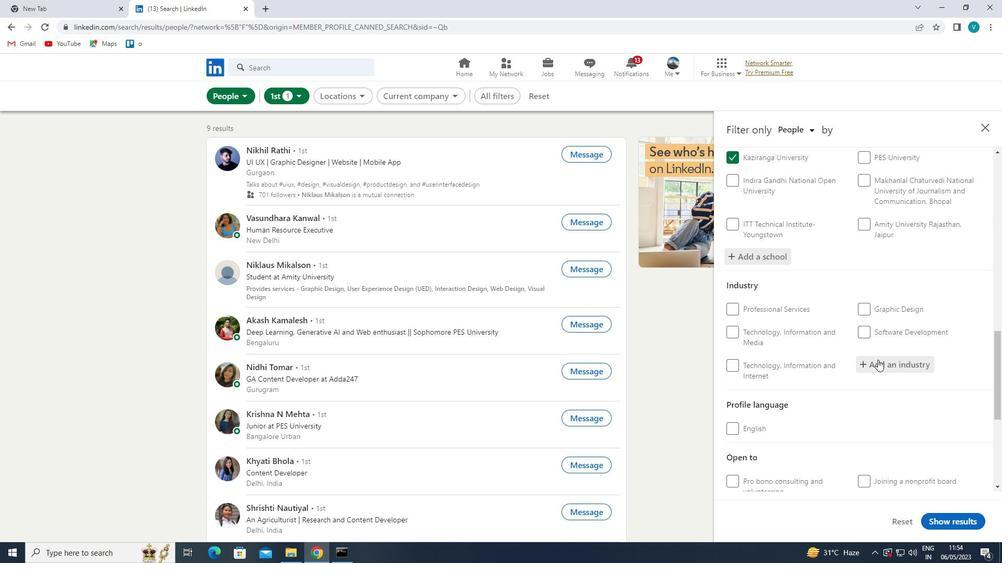 
Action: Key pressed <Key.shift>RETAIL<Key.space><Key.shift>BUILDING
Screenshot: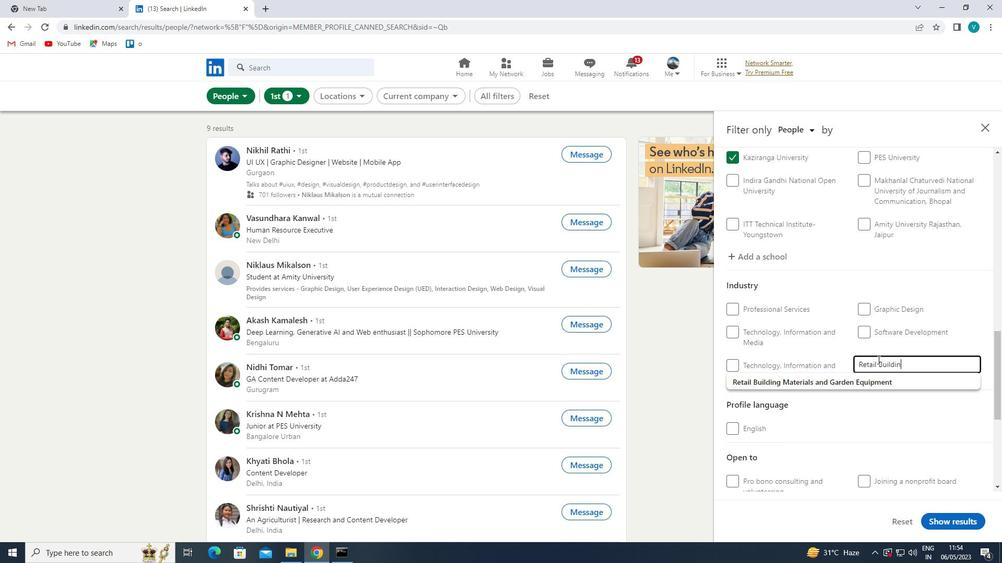 
Action: Mouse moved to (872, 385)
Screenshot: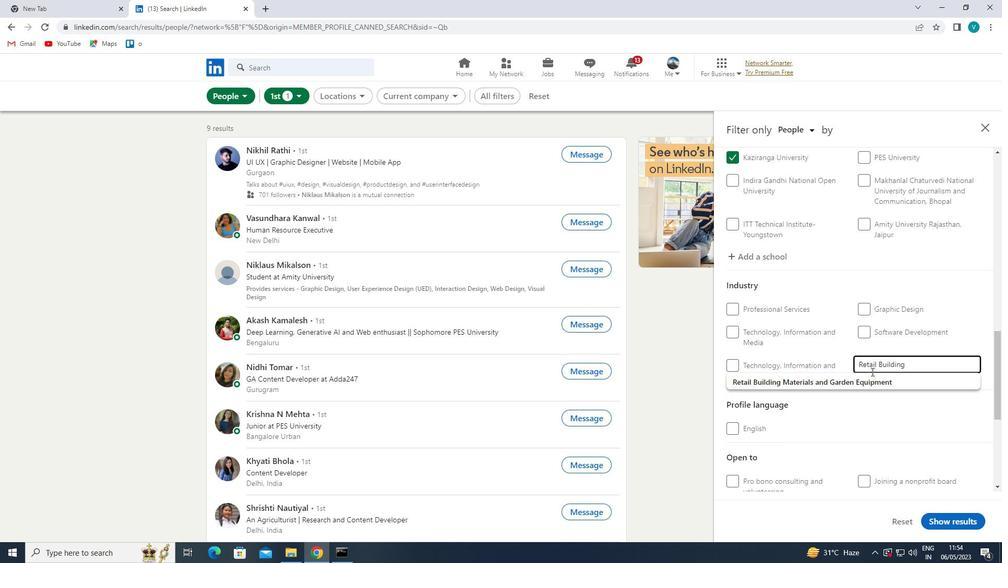 
Action: Mouse pressed left at (872, 385)
Screenshot: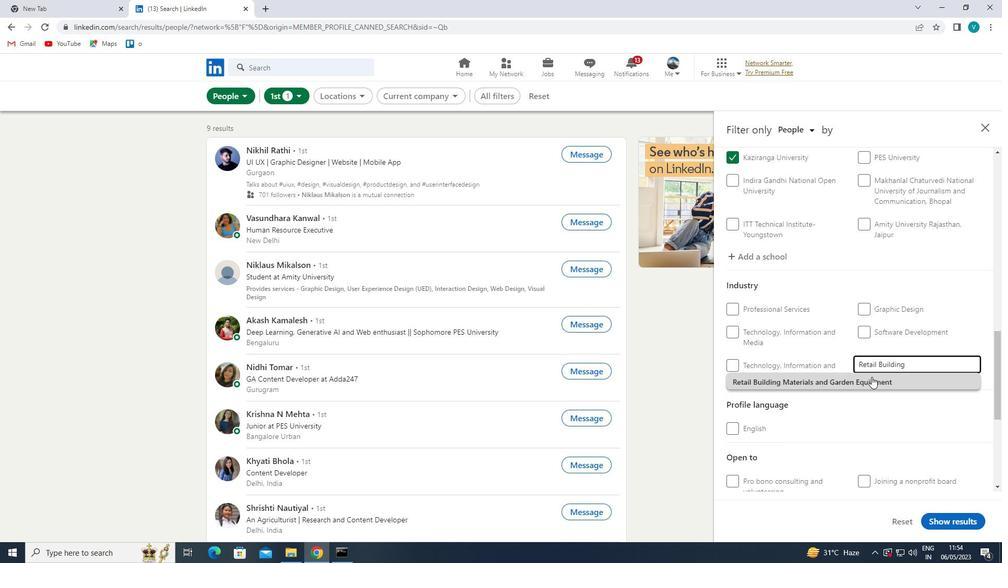 
Action: Mouse moved to (874, 385)
Screenshot: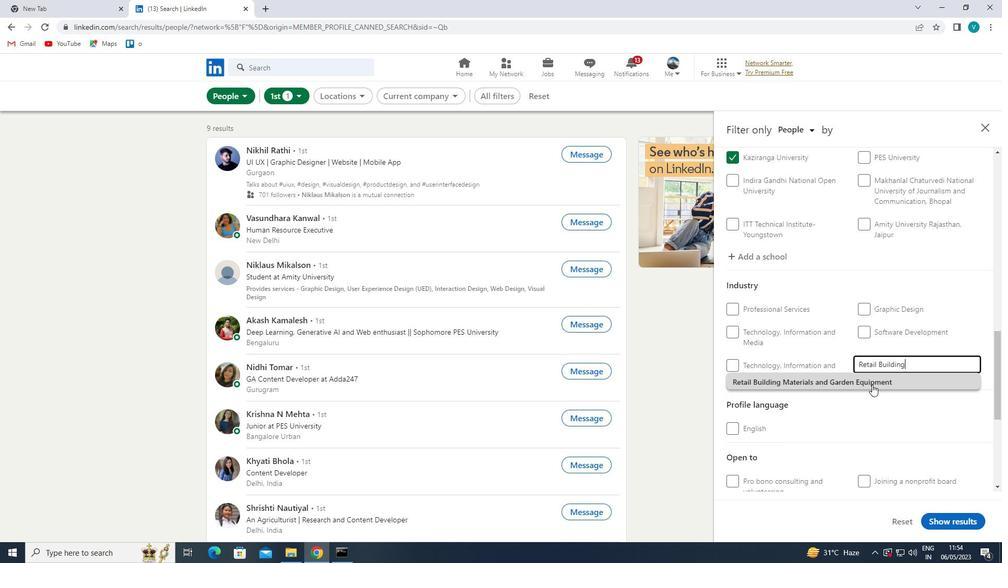 
Action: Mouse scrolled (874, 384) with delta (0, 0)
Screenshot: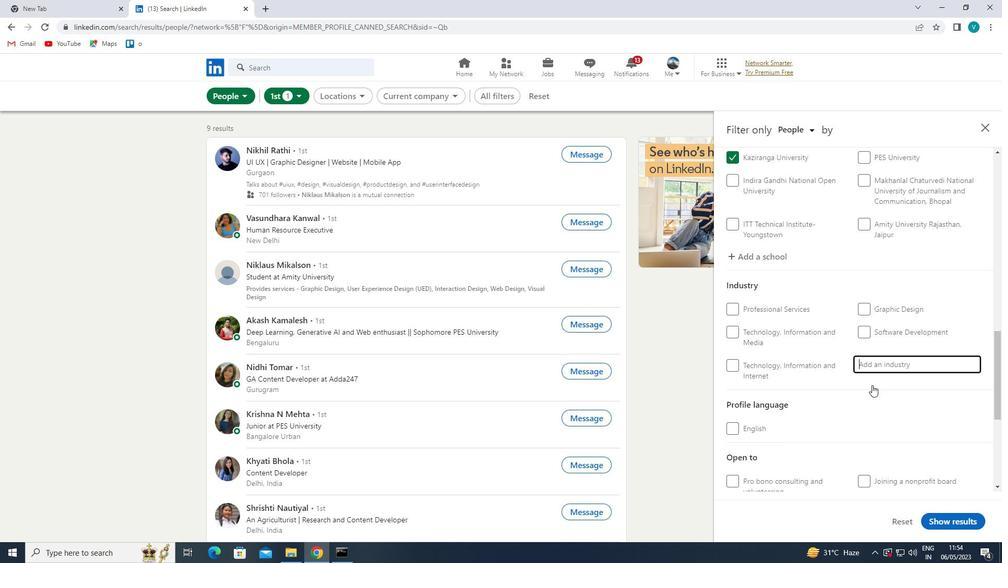 
Action: Mouse moved to (874, 385)
Screenshot: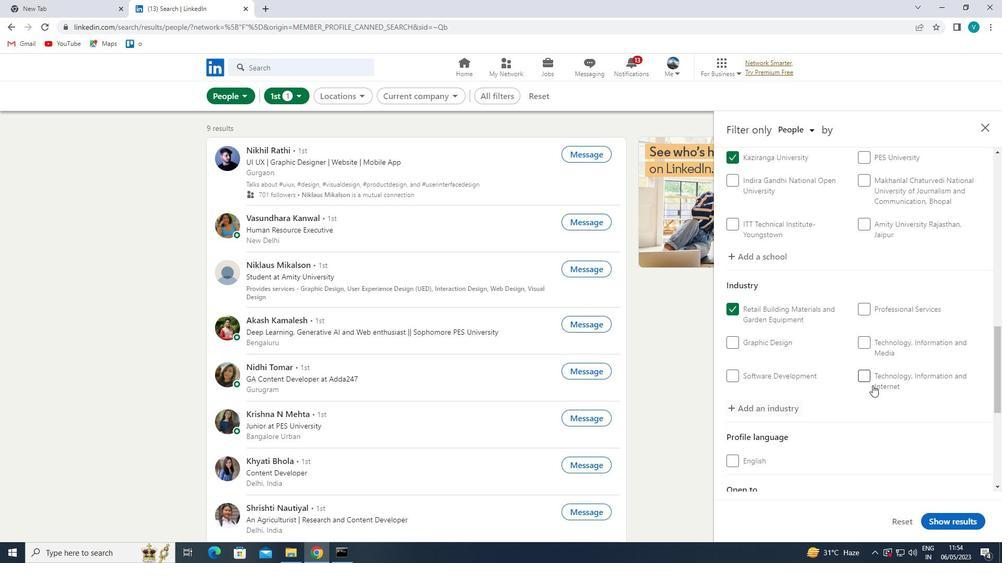
Action: Mouse scrolled (874, 384) with delta (0, 0)
Screenshot: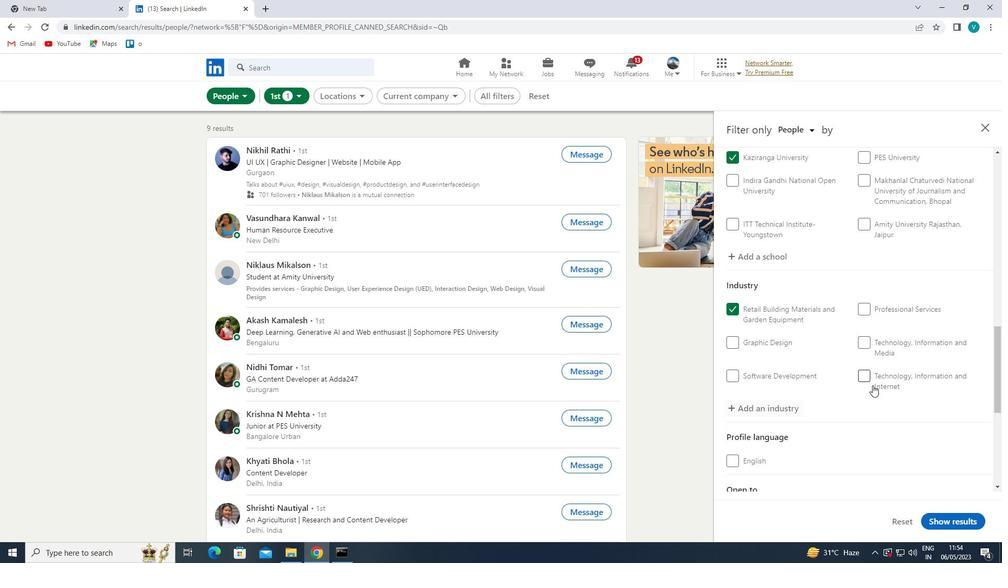 
Action: Mouse moved to (873, 385)
Screenshot: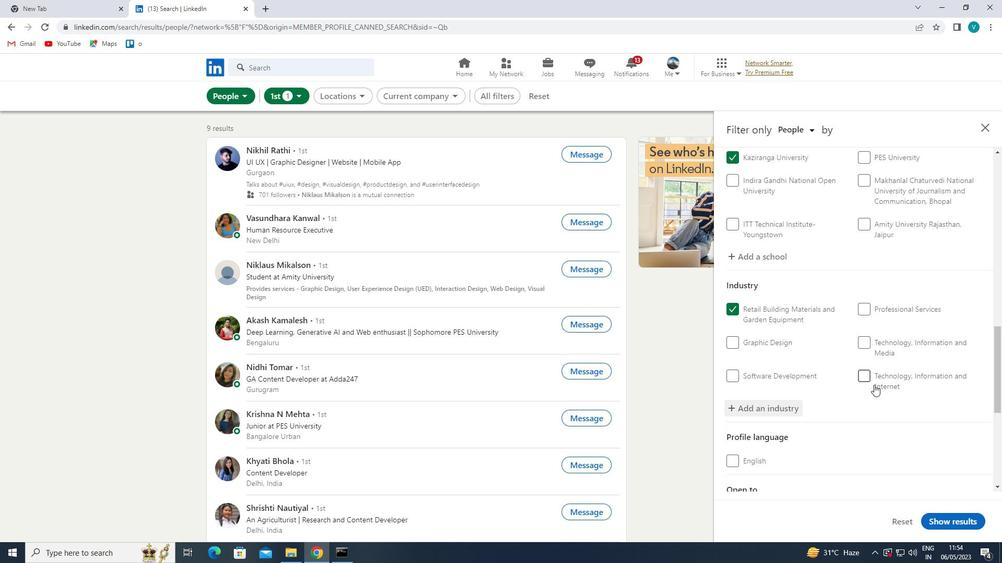 
Action: Mouse scrolled (873, 384) with delta (0, 0)
Screenshot: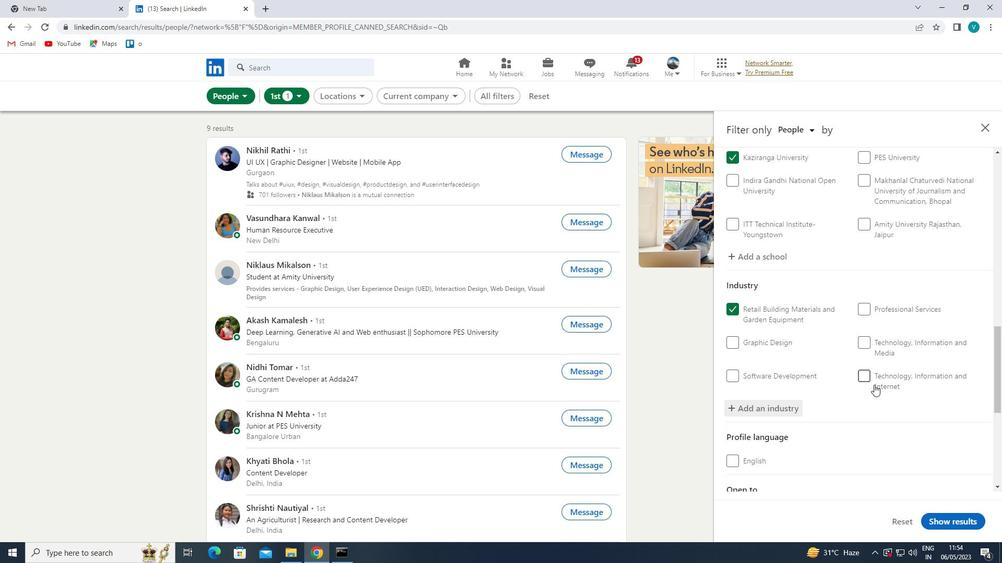 
Action: Mouse moved to (873, 385)
Screenshot: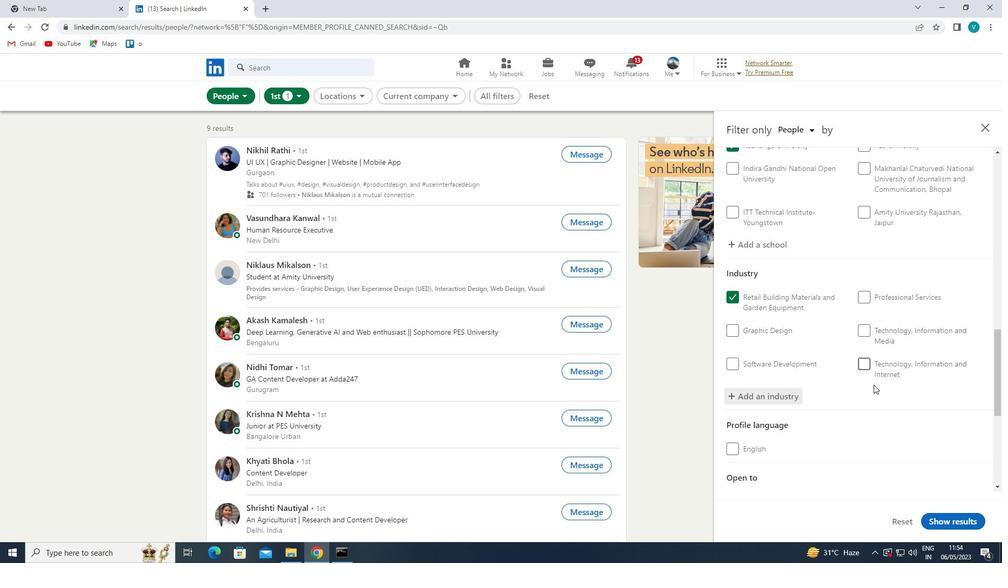 
Action: Mouse scrolled (873, 385) with delta (0, 0)
Screenshot: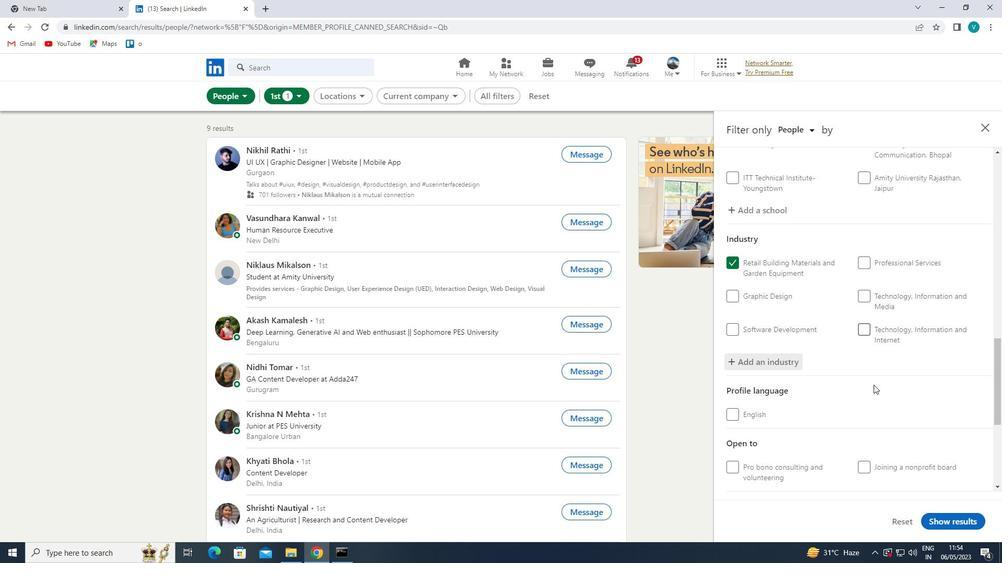 
Action: Mouse moved to (876, 410)
Screenshot: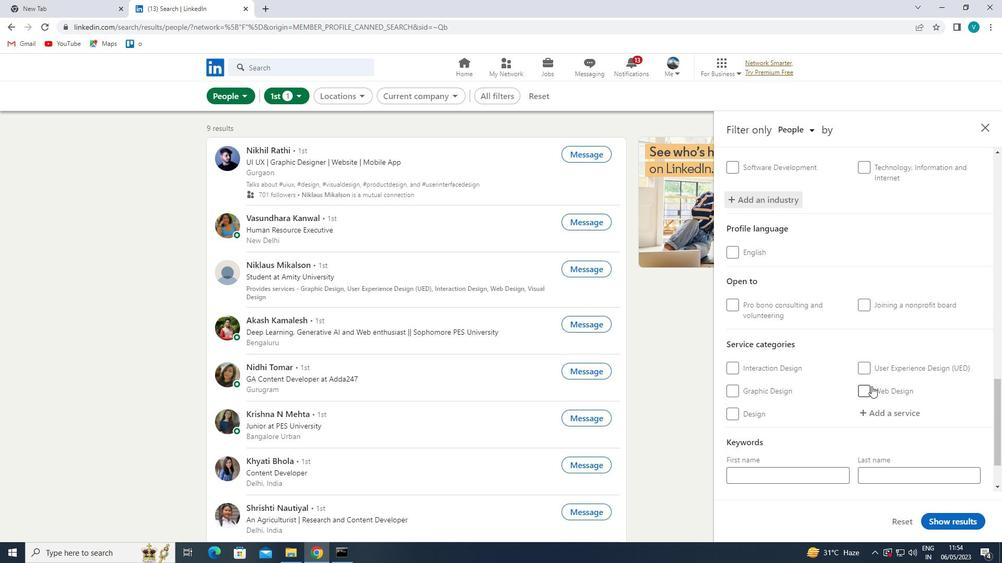 
Action: Mouse pressed left at (876, 410)
Screenshot: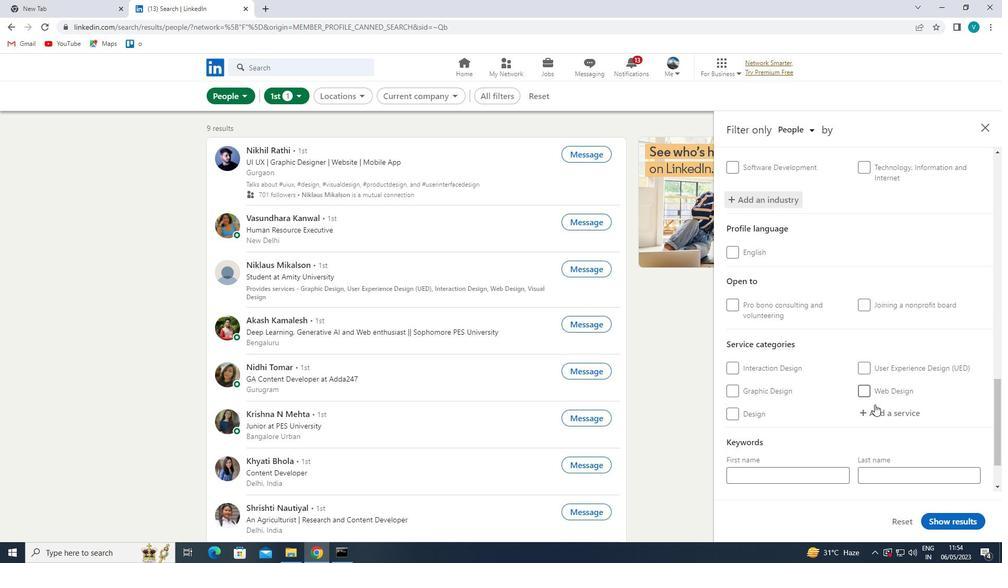 
Action: Mouse moved to (878, 410)
Screenshot: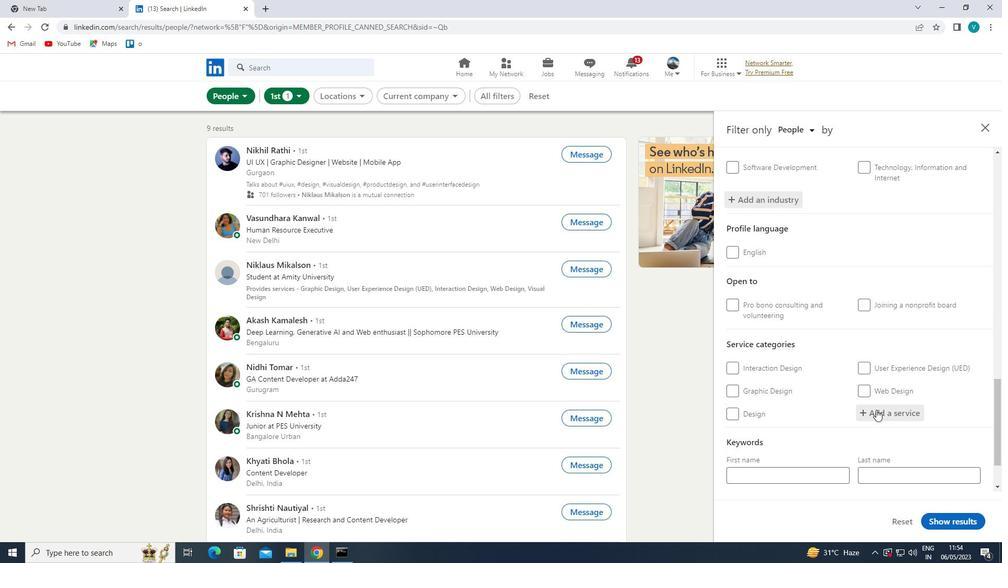 
Action: Key pressed <Key.shift>ASSISTANCE<Key.space><Key.shift>ADVERTISING<Key.space>
Screenshot: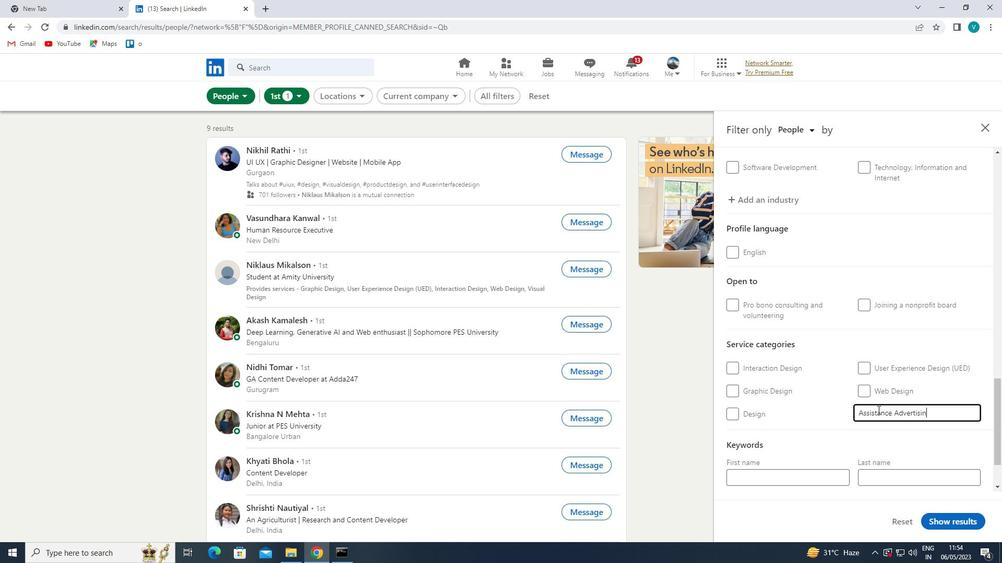
Action: Mouse moved to (842, 423)
Screenshot: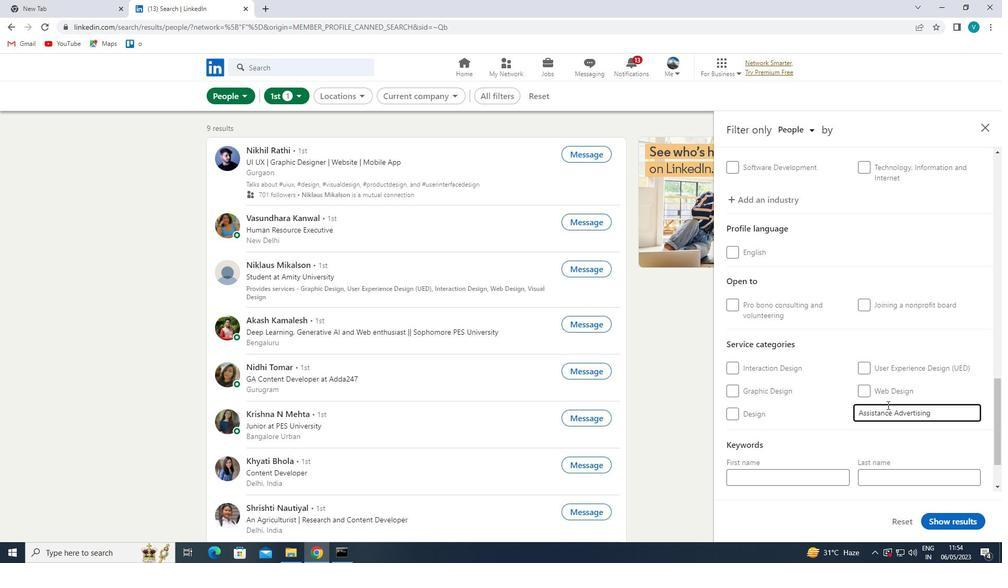 
Action: Mouse pressed left at (842, 423)
Screenshot: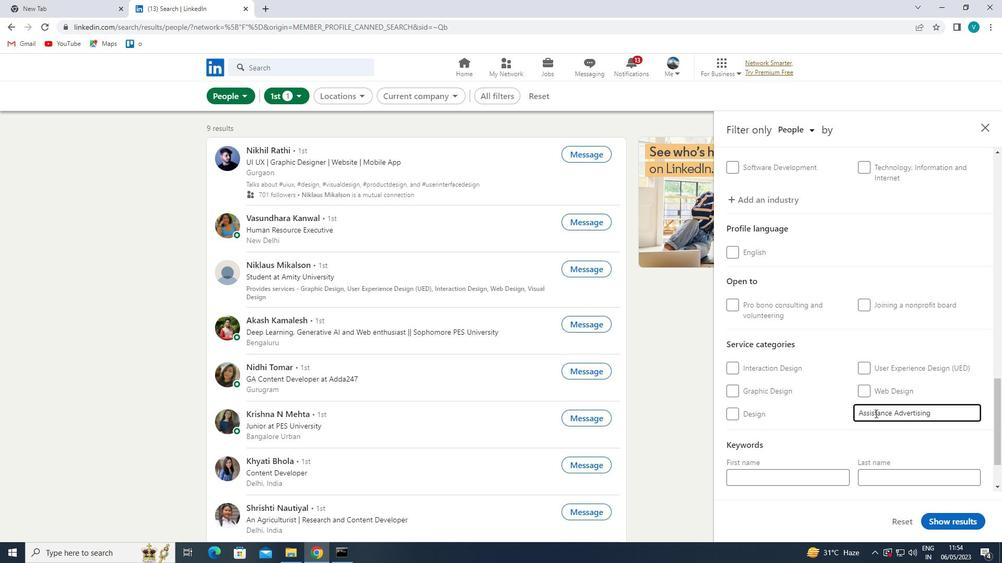 
Action: Mouse moved to (842, 423)
Screenshot: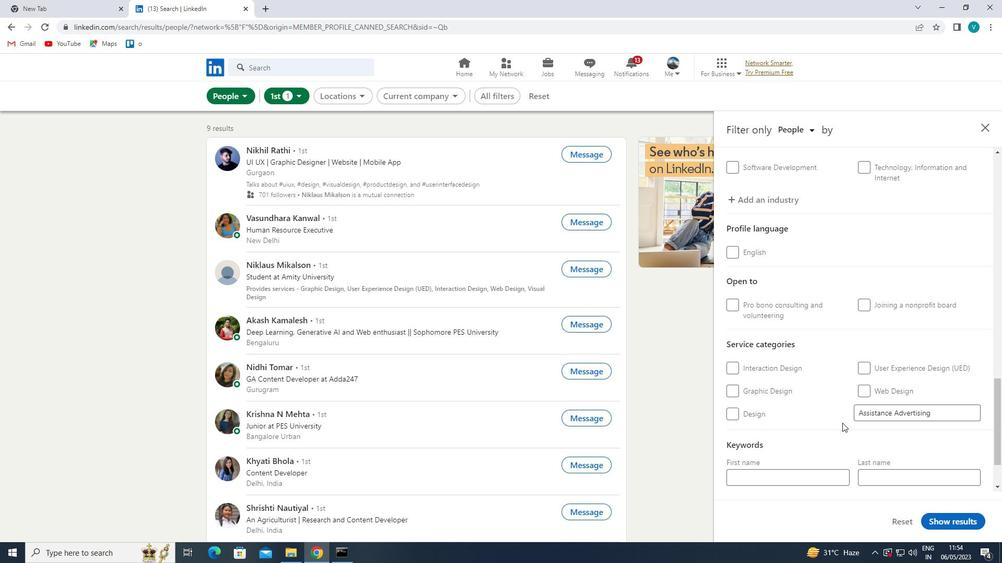 
Action: Mouse scrolled (842, 422) with delta (0, 0)
Screenshot: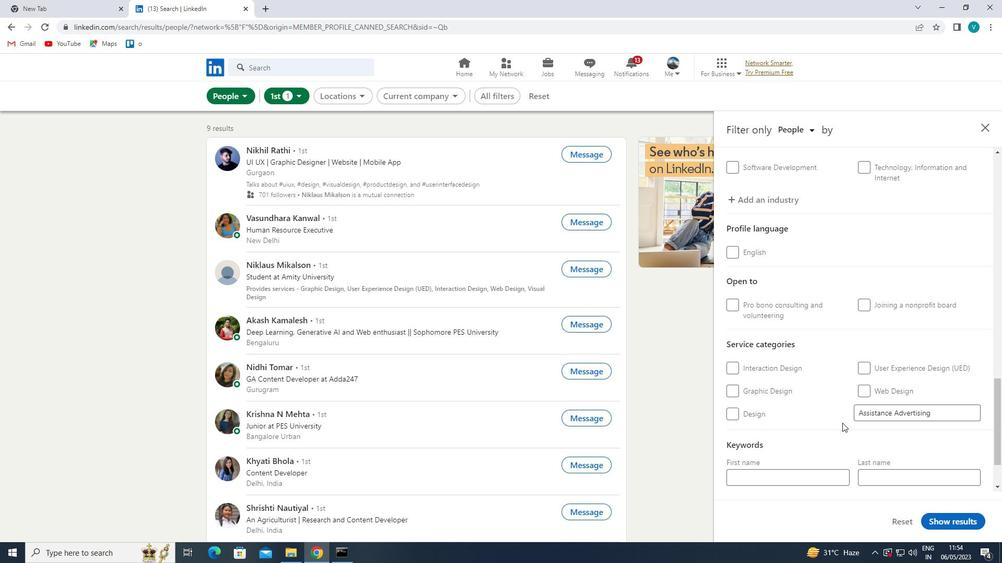 
Action: Mouse moved to (842, 423)
Screenshot: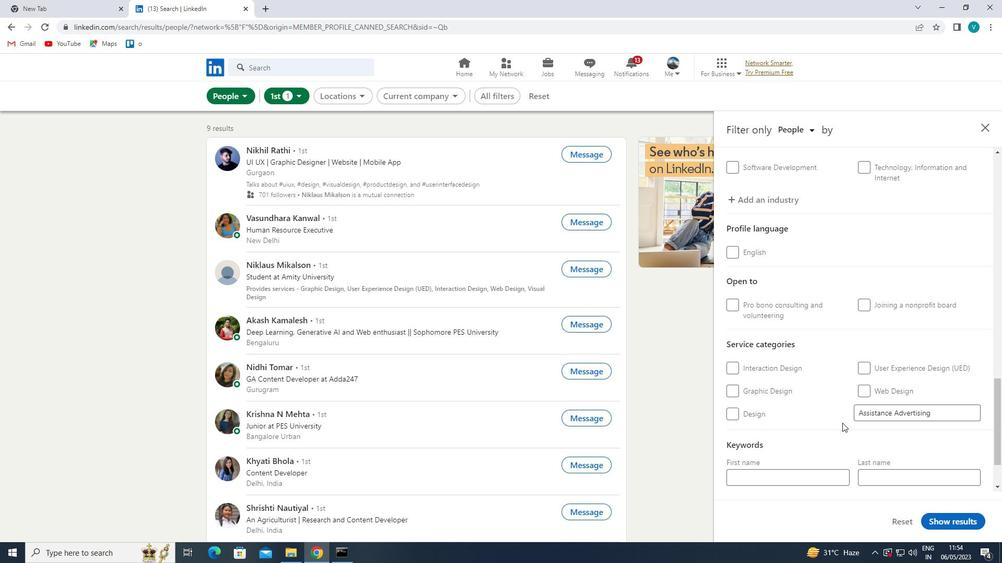 
Action: Mouse scrolled (842, 423) with delta (0, 0)
Screenshot: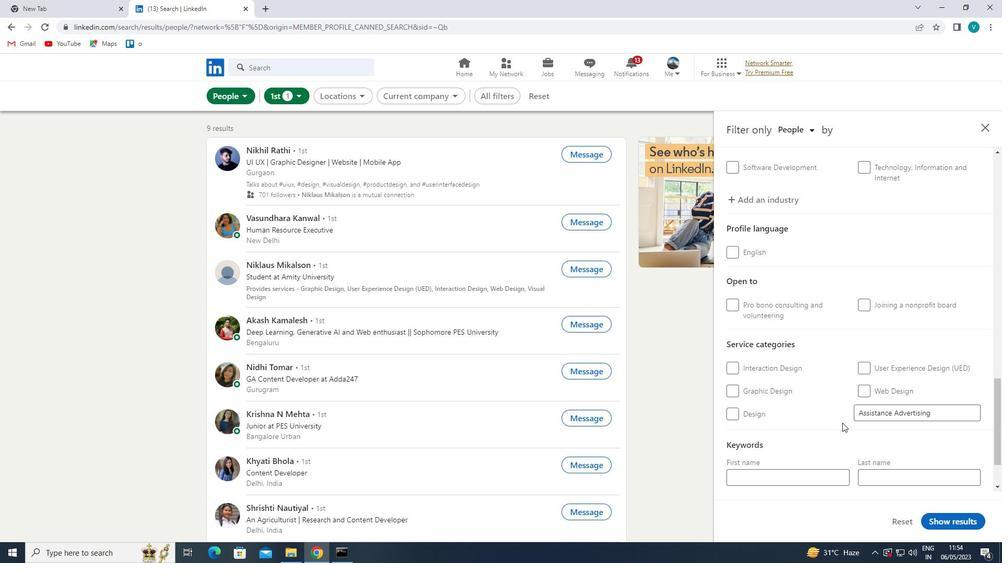 
Action: Mouse moved to (842, 423)
Screenshot: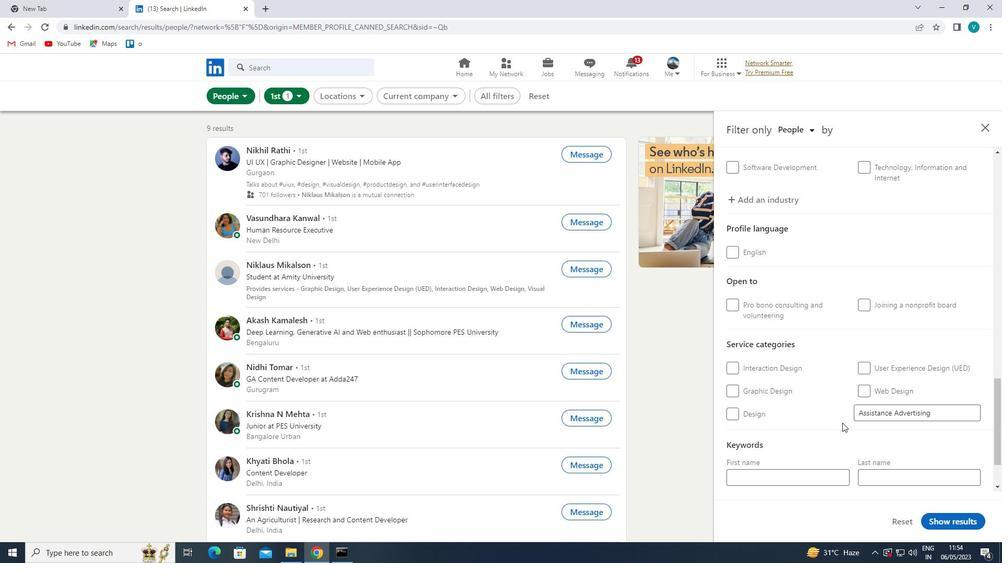 
Action: Mouse scrolled (842, 423) with delta (0, 0)
Screenshot: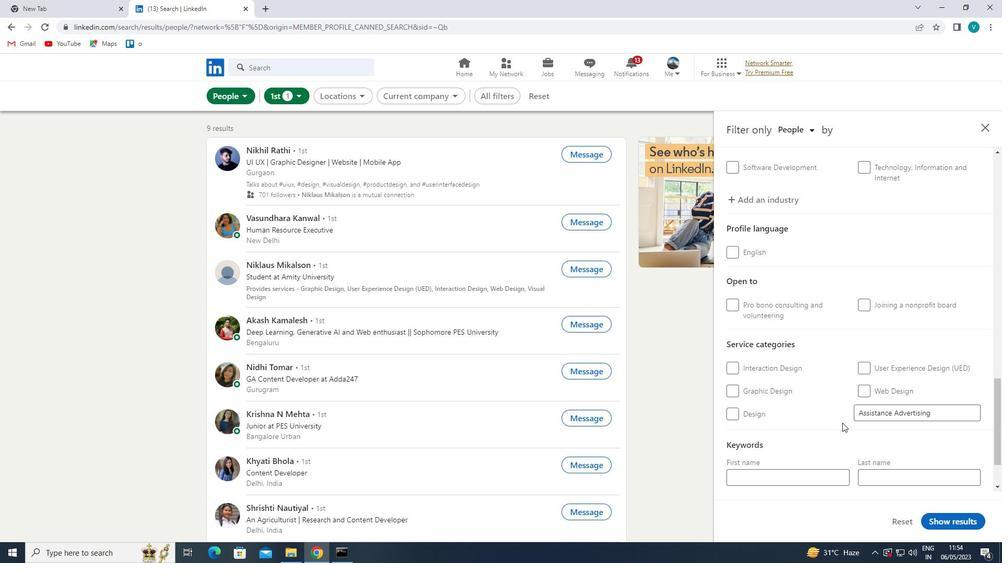 
Action: Mouse moved to (812, 454)
Screenshot: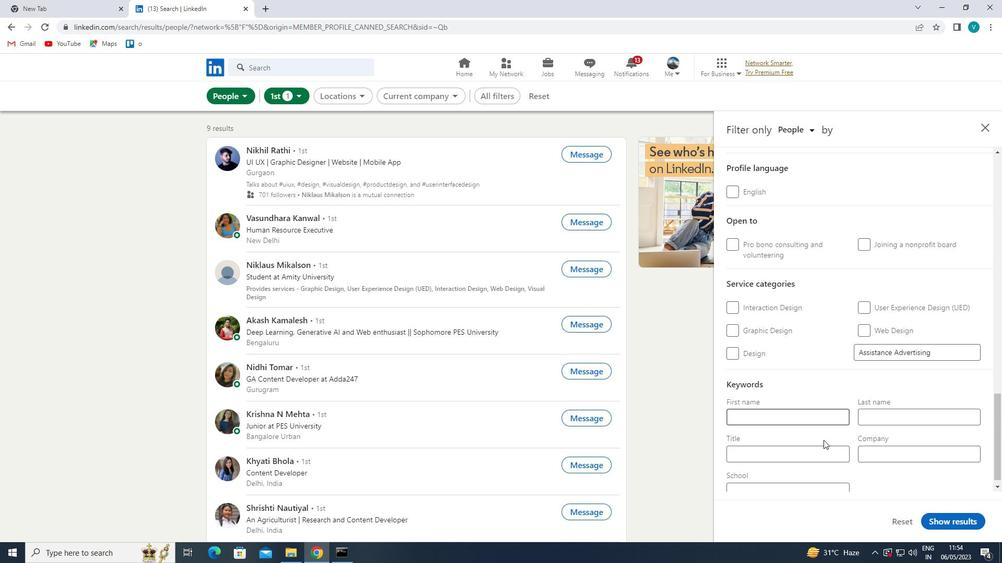 
Action: Mouse pressed left at (812, 454)
Screenshot: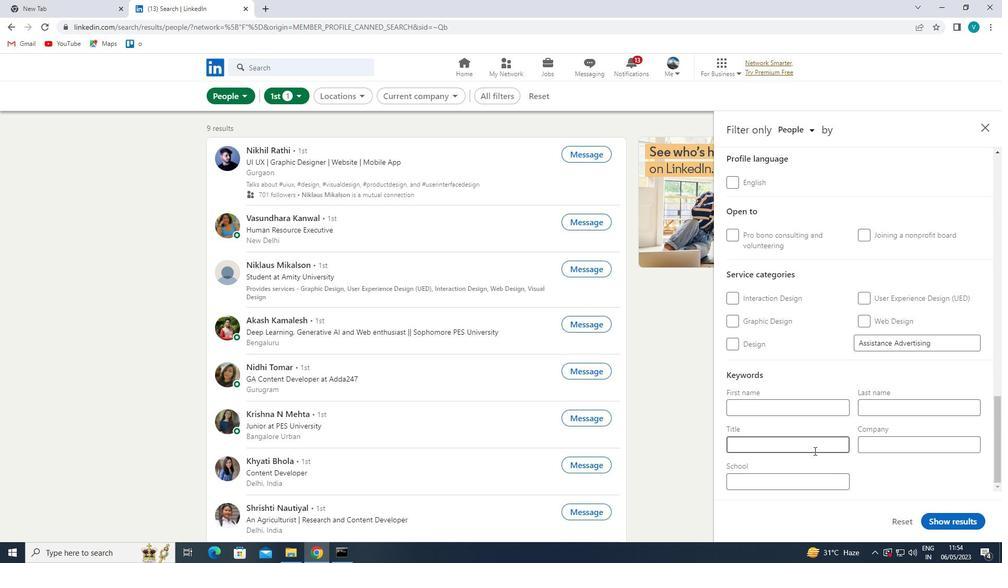 
Action: Mouse moved to (811, 449)
Screenshot: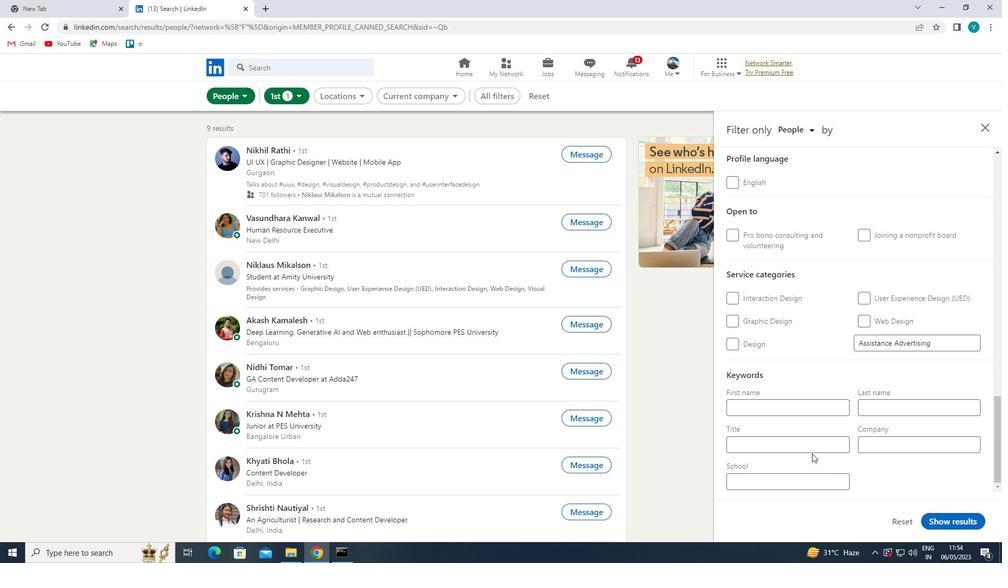 
Action: Mouse pressed left at (811, 449)
Screenshot: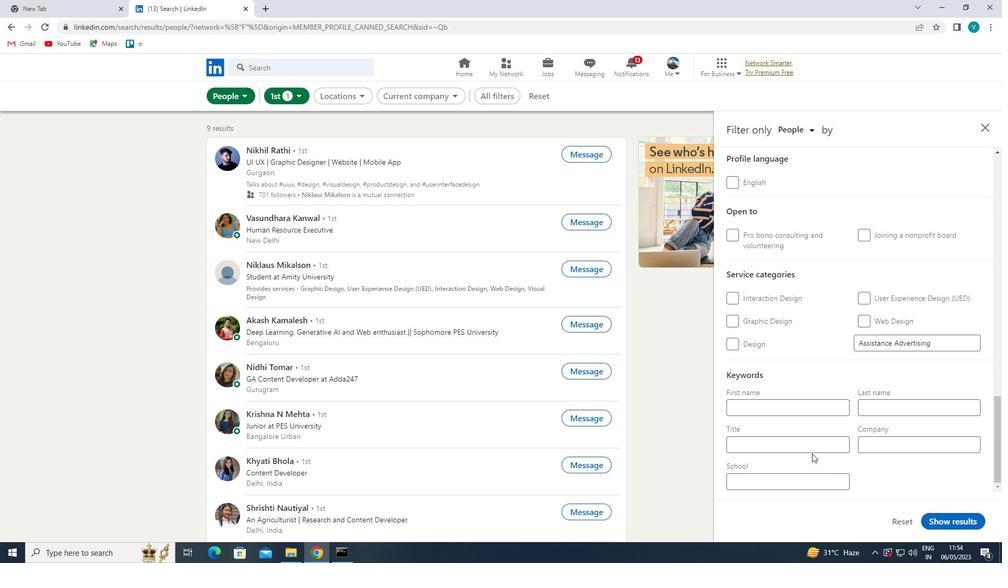 
Action: Key pressed <Key.shift>MS<Key.backspace>ASSAH<Key.backspace>GE<Key.space><Key.shift><Key.shift>THERPAT<Key.backspace><Key.backspace><Key.backspace>APY<Key.space>
Screenshot: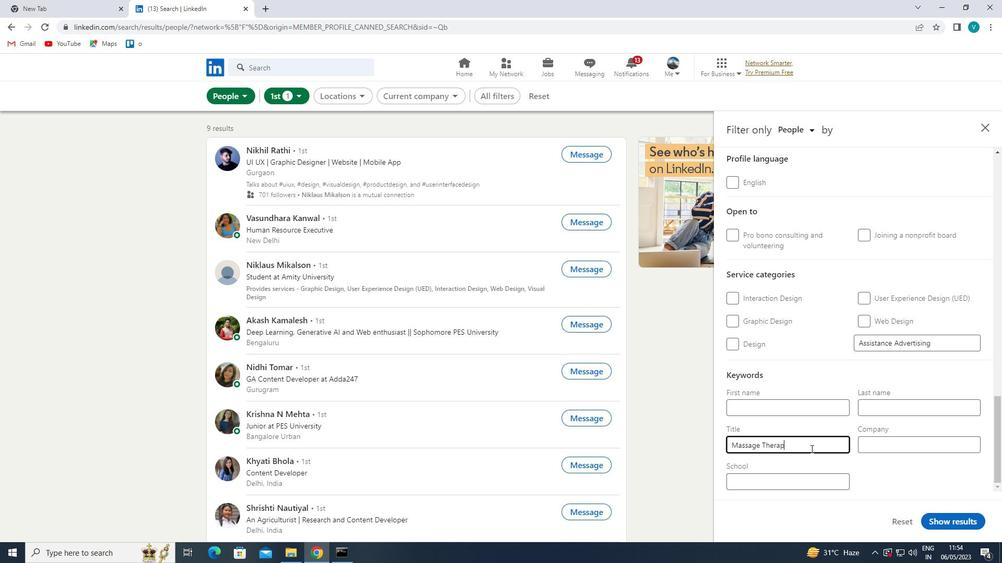 
Action: Mouse moved to (953, 518)
Screenshot: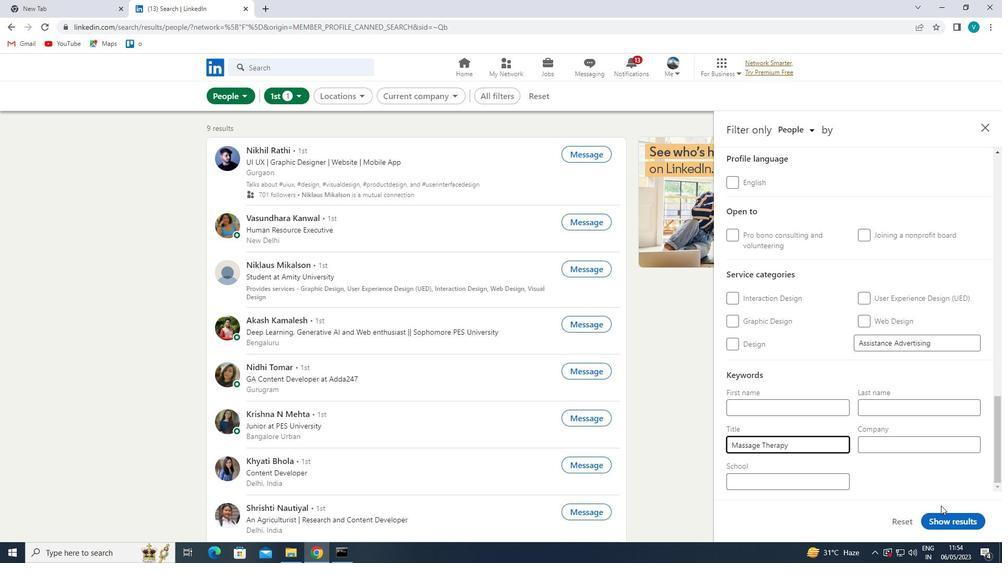 
Action: Mouse pressed left at (953, 518)
Screenshot: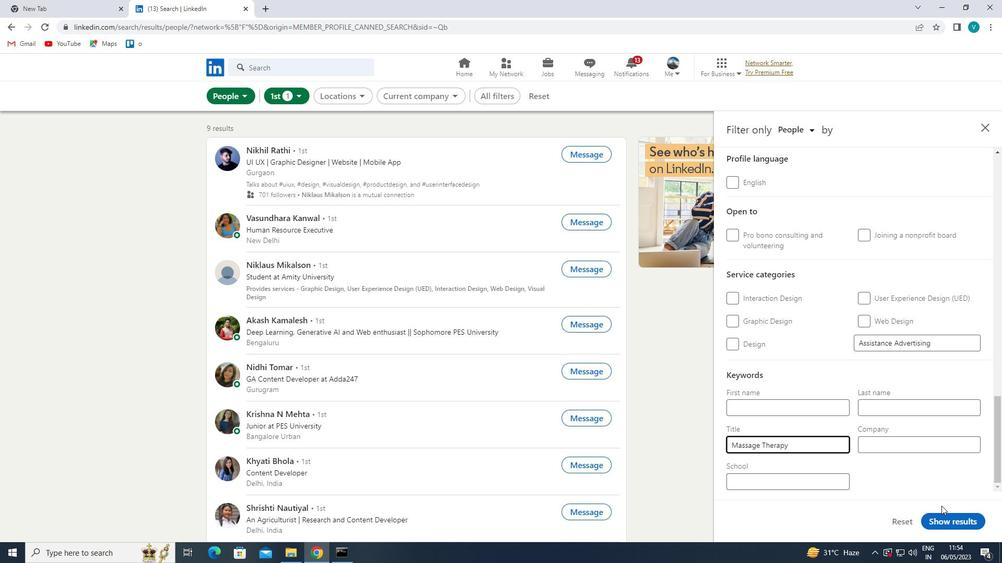 
